 Task: Create a scrum project BrightTech. Add to scrum project BrightTech a team member softage.4@softage.net and assign as Project Lead. Add to scrum project BrightTech a team member softage.1@softage.net
Action: Mouse moved to (168, 49)
Screenshot: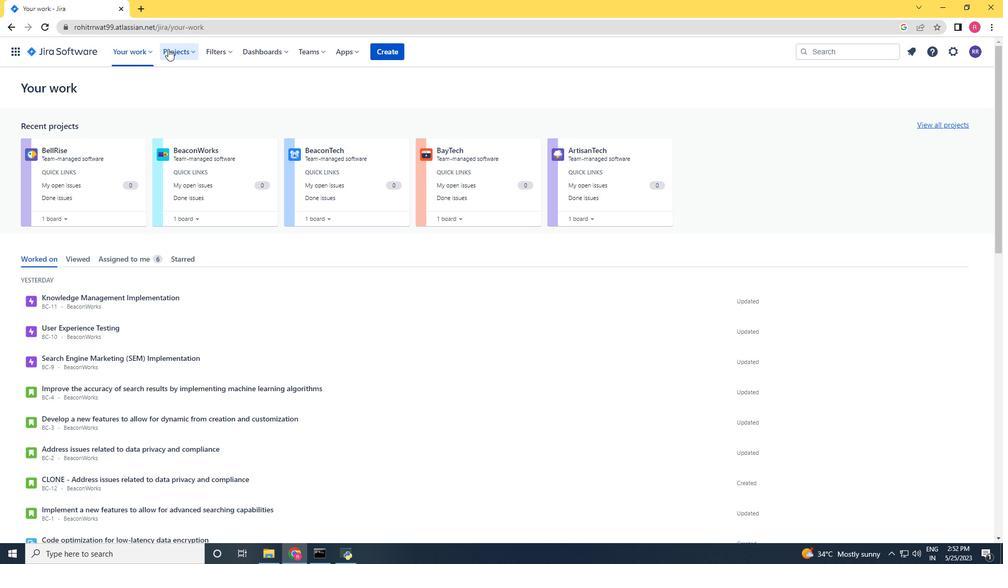 
Action: Mouse pressed left at (168, 49)
Screenshot: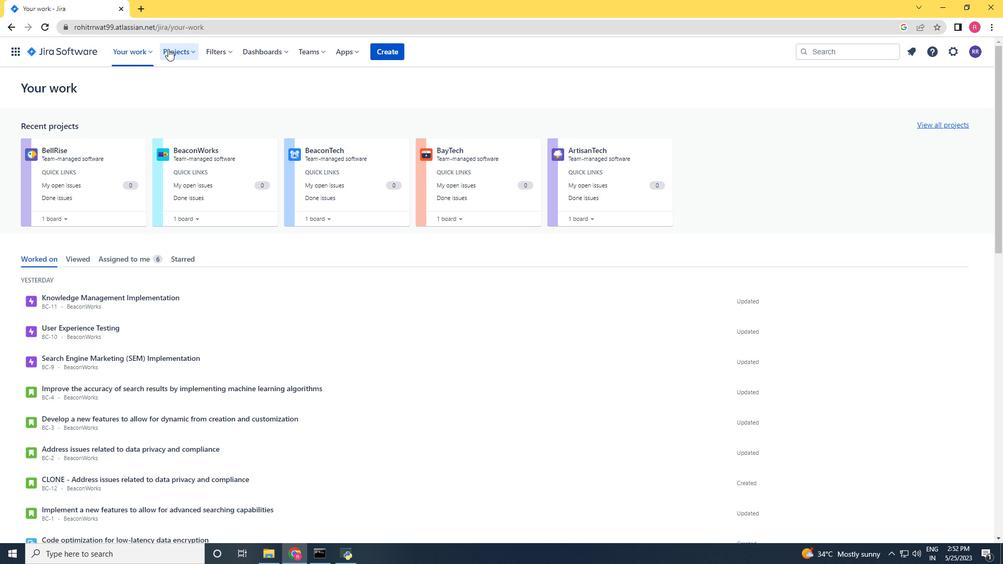 
Action: Mouse moved to (189, 90)
Screenshot: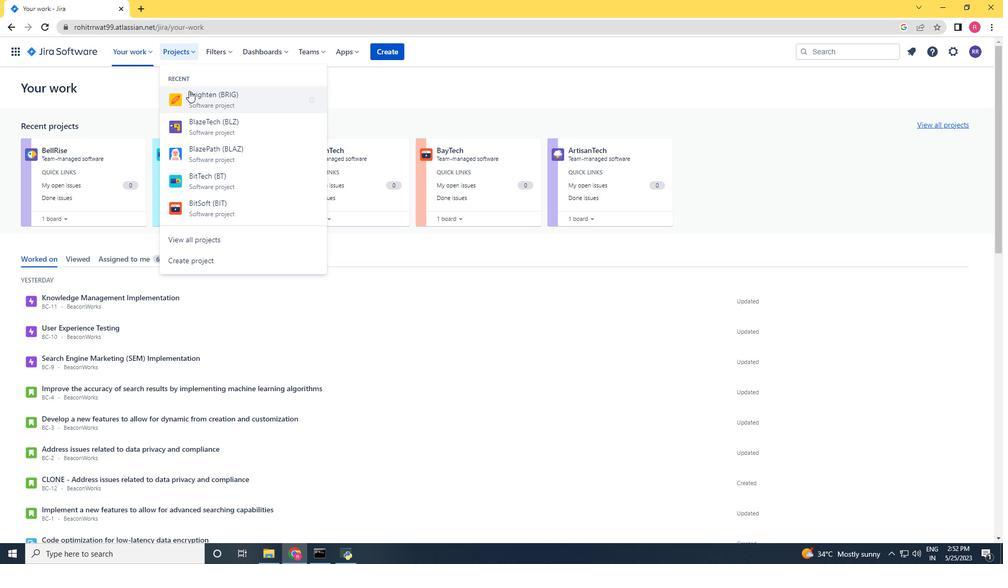 
Action: Mouse pressed left at (189, 90)
Screenshot: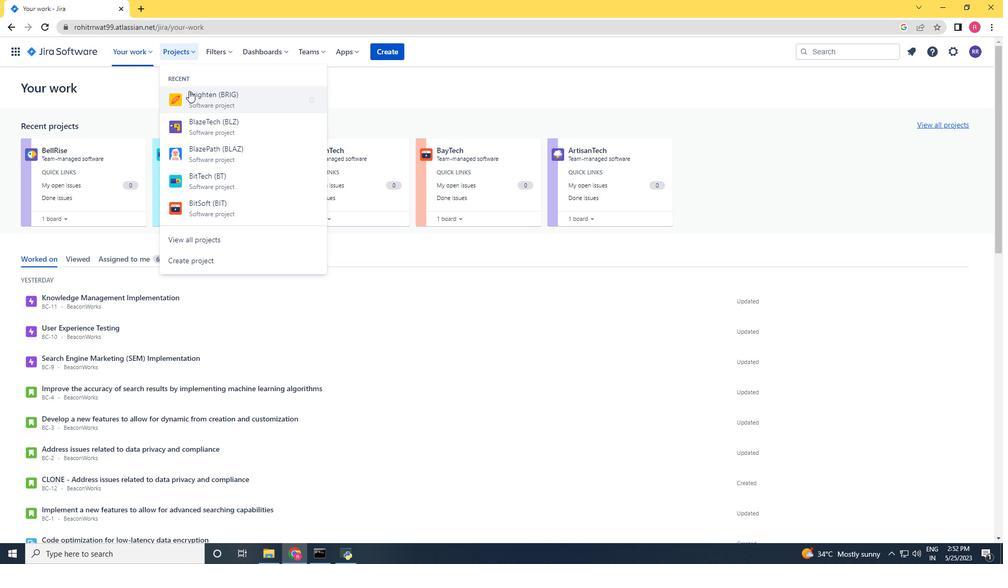 
Action: Mouse moved to (192, 57)
Screenshot: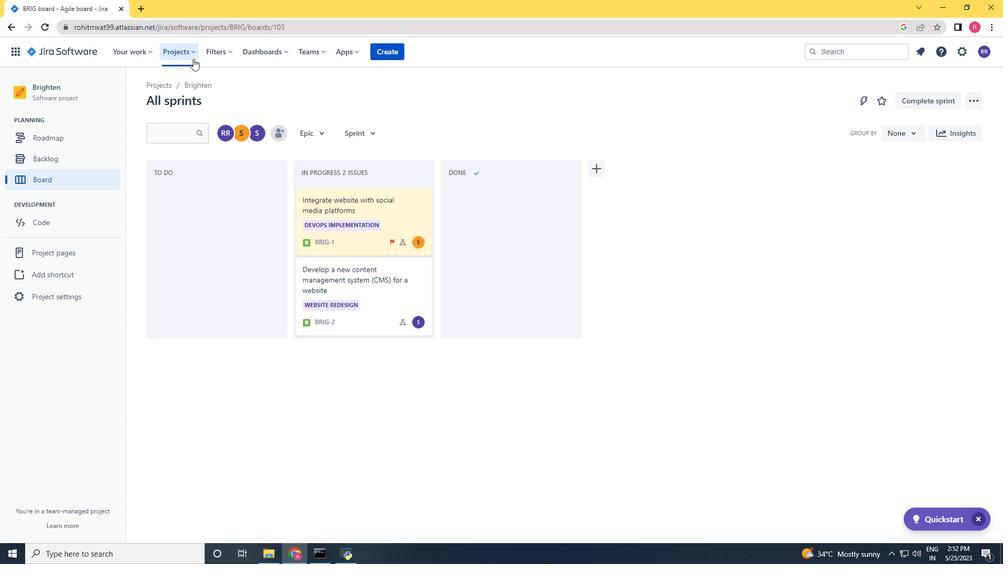 
Action: Mouse pressed left at (192, 57)
Screenshot: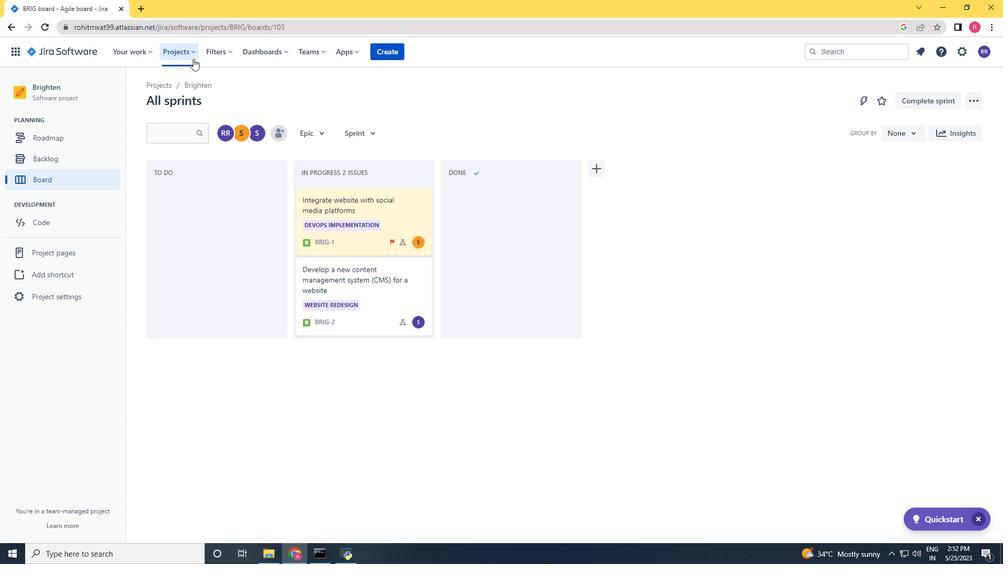 
Action: Mouse moved to (212, 260)
Screenshot: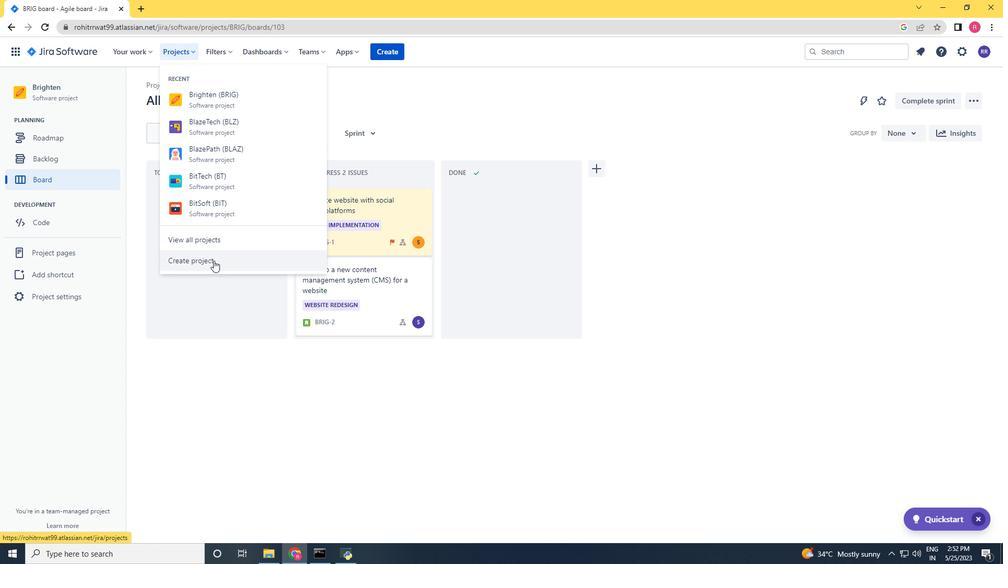 
Action: Mouse pressed left at (212, 260)
Screenshot: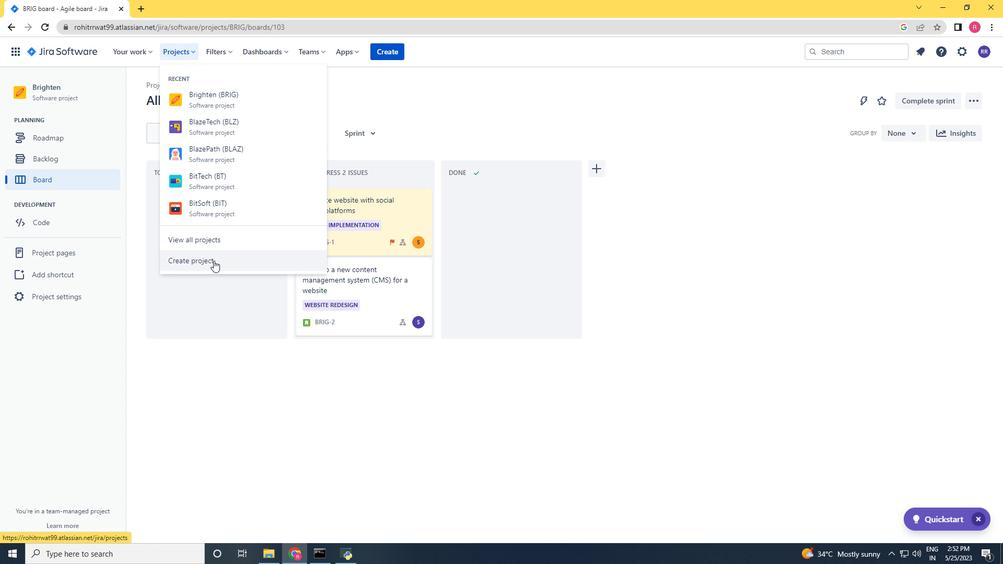 
Action: Mouse moved to (539, 284)
Screenshot: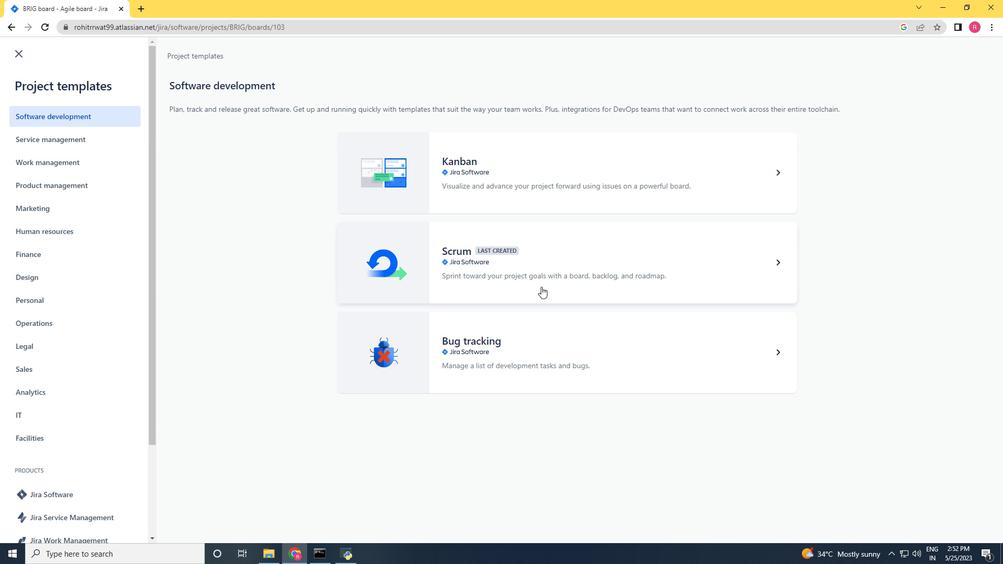 
Action: Mouse pressed left at (539, 284)
Screenshot: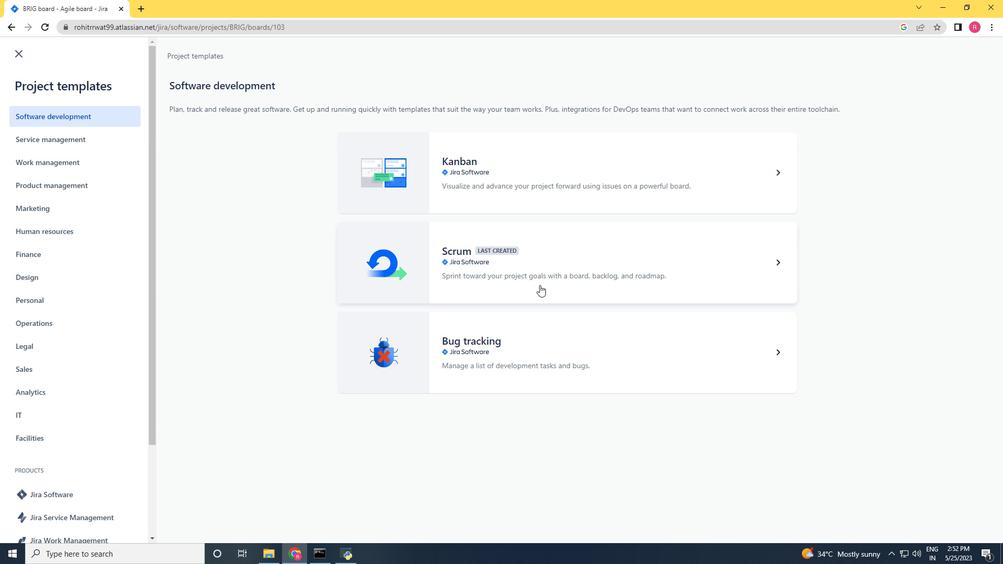 
Action: Mouse moved to (773, 525)
Screenshot: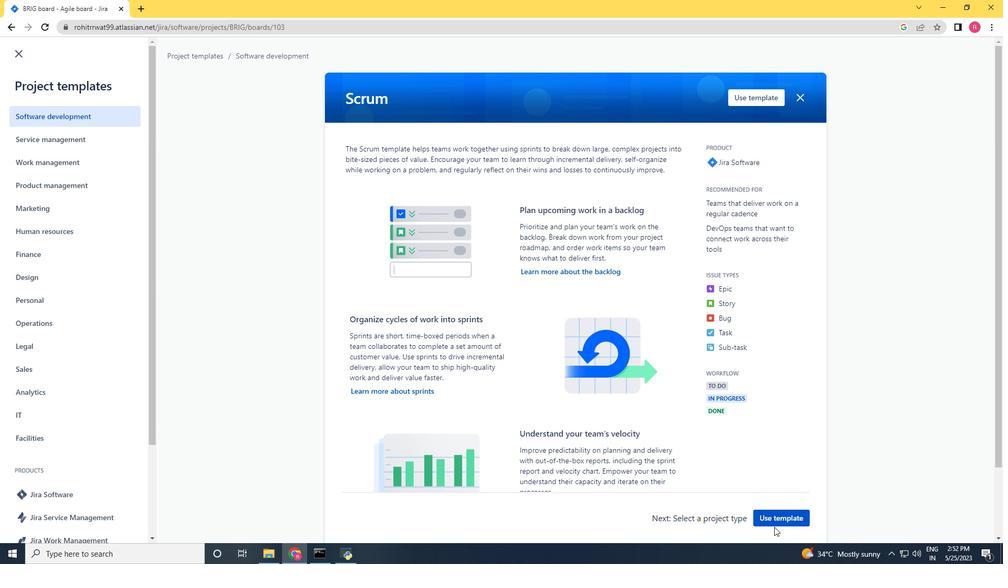 
Action: Mouse pressed left at (773, 525)
Screenshot: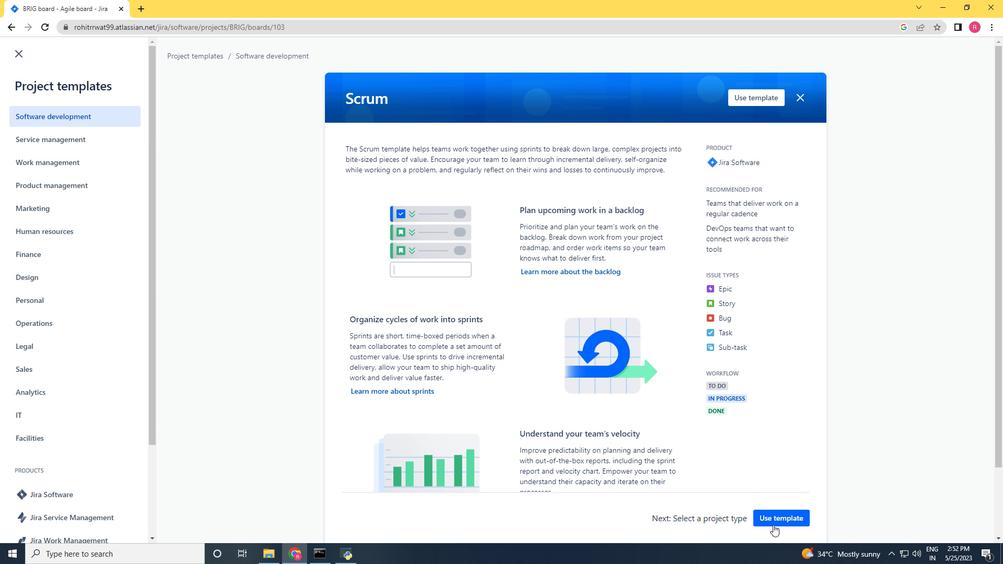 
Action: Mouse moved to (435, 506)
Screenshot: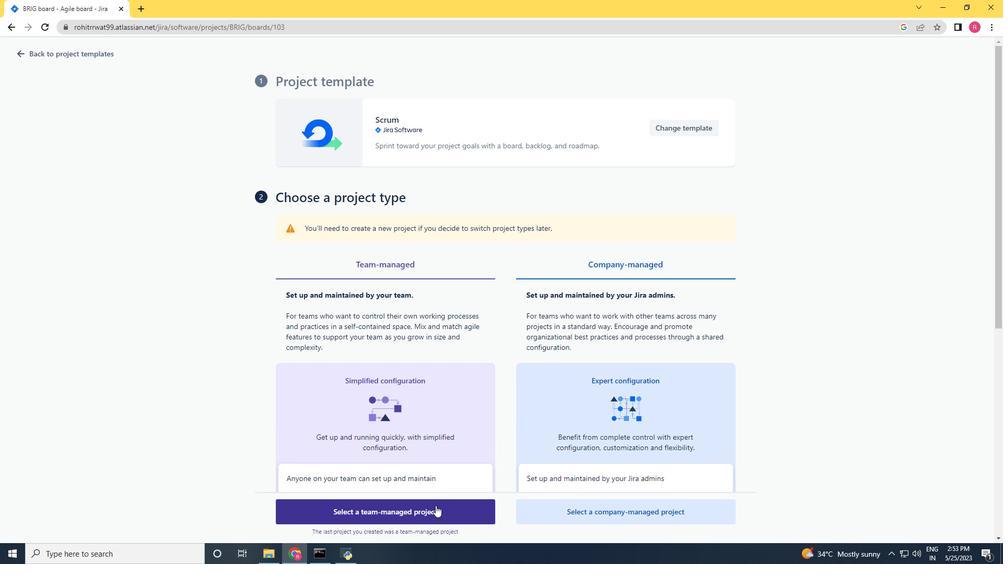 
Action: Mouse pressed left at (435, 506)
Screenshot: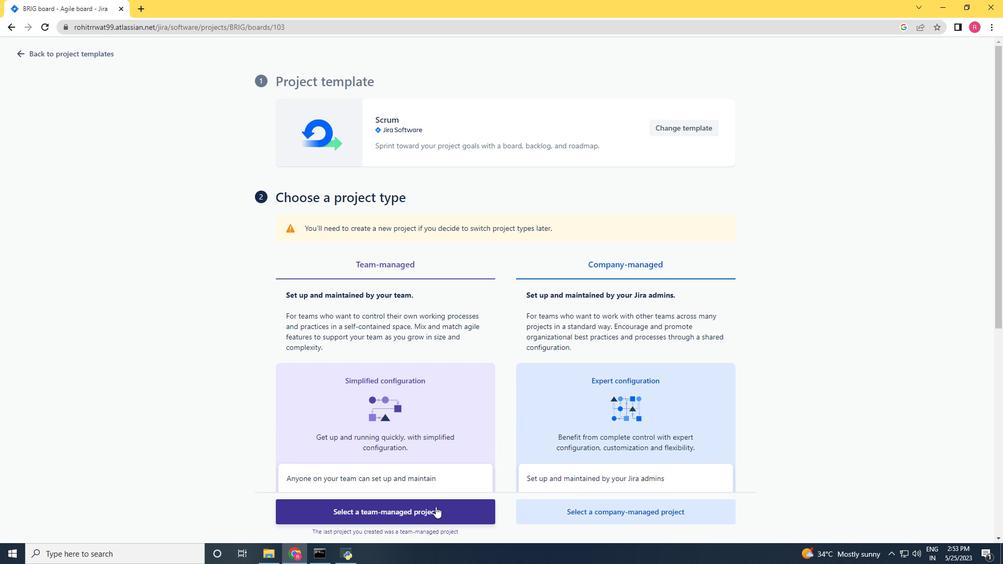 
Action: Mouse moved to (297, 254)
Screenshot: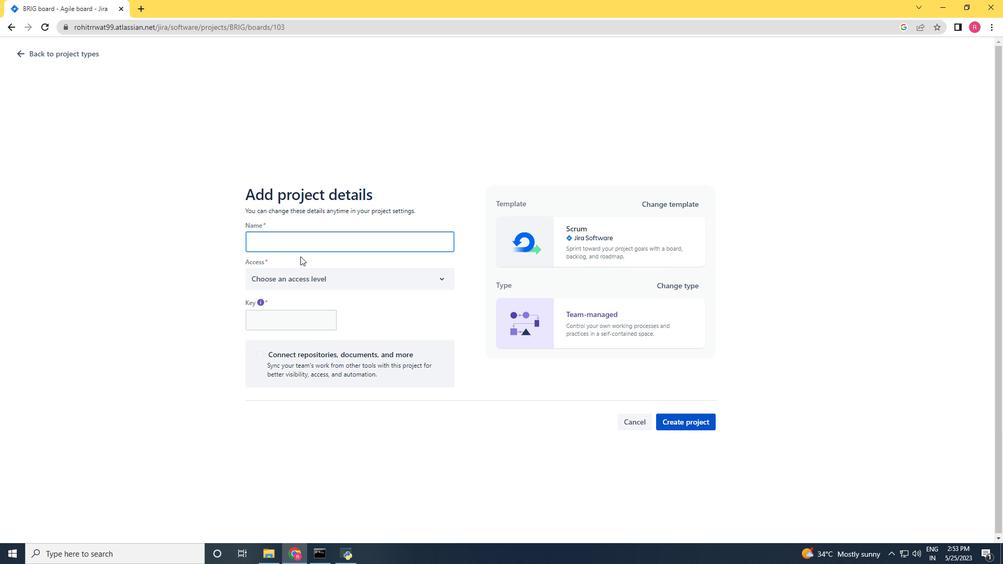 
Action: Key pressed <Key.shift>Bright<Key.space><Key.backspace><Key.shift><Key.shift><Key.shift><Key.shift><Key.shift><Key.shift><Key.shift><Key.shift><Key.shift><Key.shift><Key.shift><Key.shift><Key.shift><Key.shift><Key.shift><Key.shift><Key.shift><Key.shift><Key.shift><Key.shift><Key.shift><Key.shift><Key.shift><Key.shift><Key.shift><Key.shift><Key.shift><Key.shift><Key.shift><Key.shift><Key.shift><Key.shift><Key.shift><Key.shift><Key.shift>Tech
Screenshot: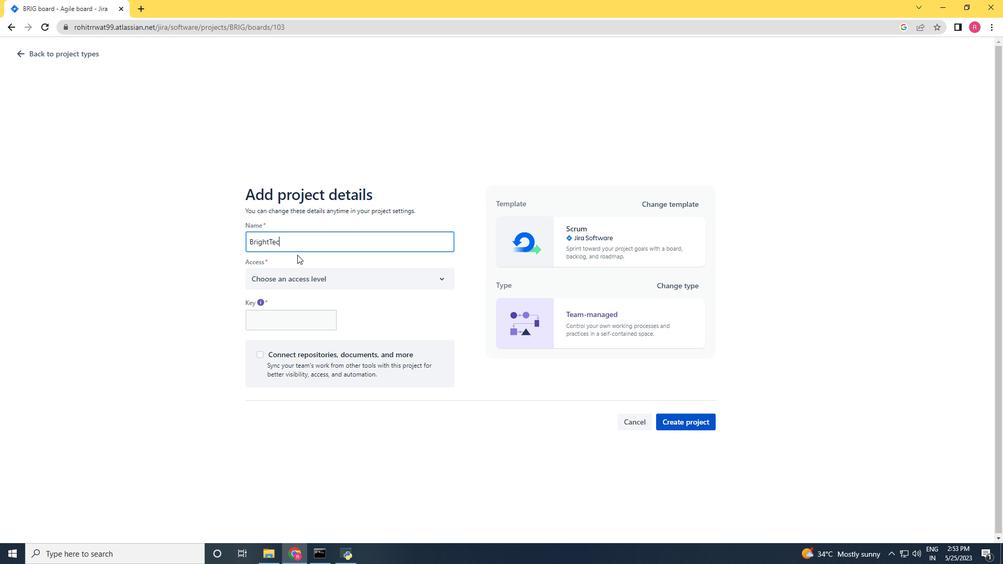
Action: Mouse moved to (283, 278)
Screenshot: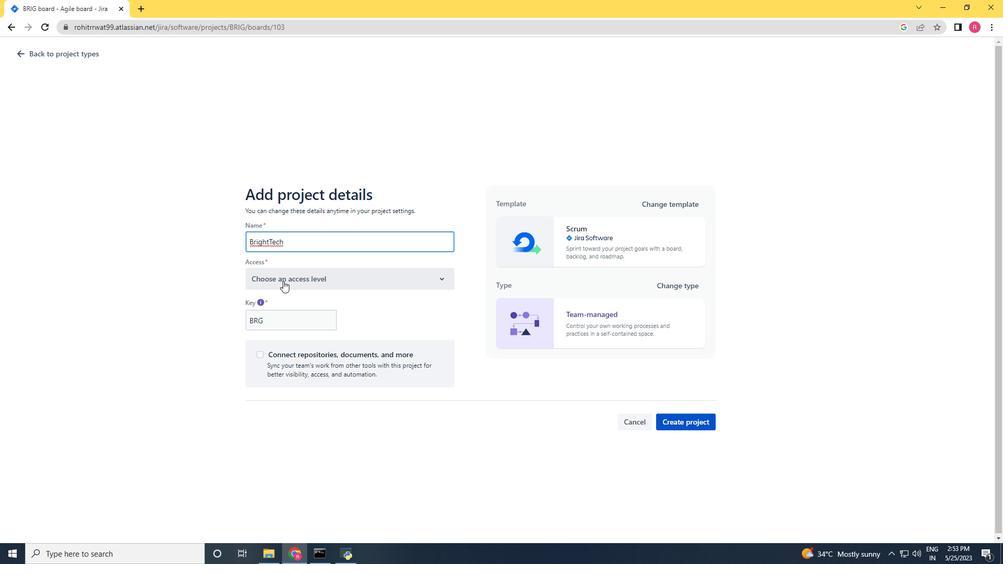 
Action: Mouse pressed left at (283, 278)
Screenshot: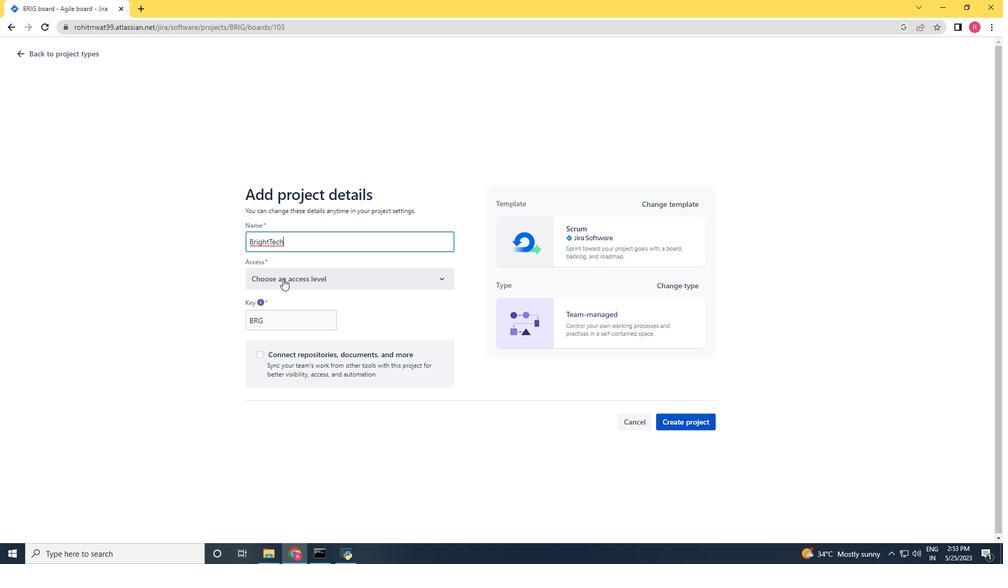 
Action: Mouse moved to (286, 317)
Screenshot: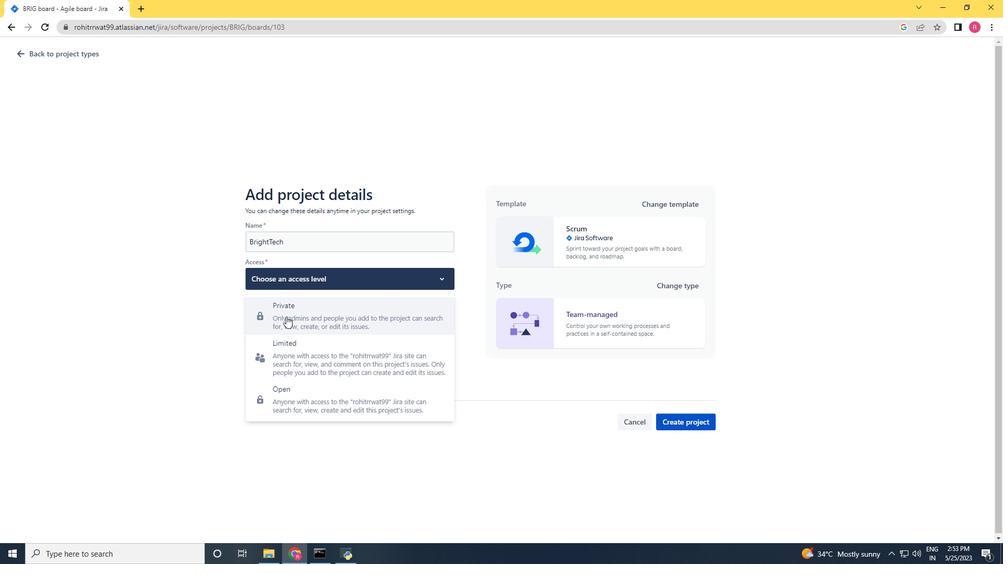
Action: Mouse pressed left at (286, 317)
Screenshot: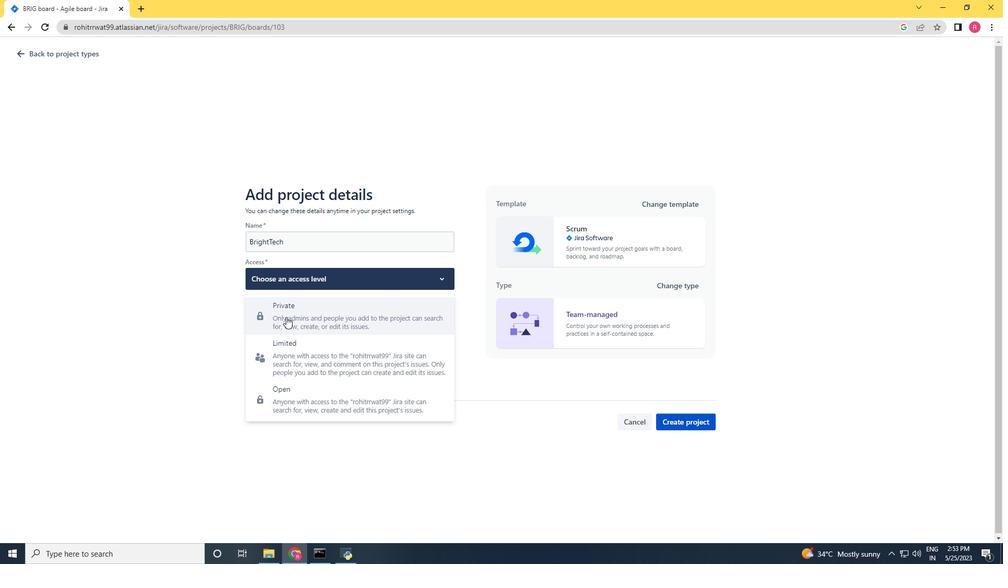 
Action: Mouse moved to (335, 249)
Screenshot: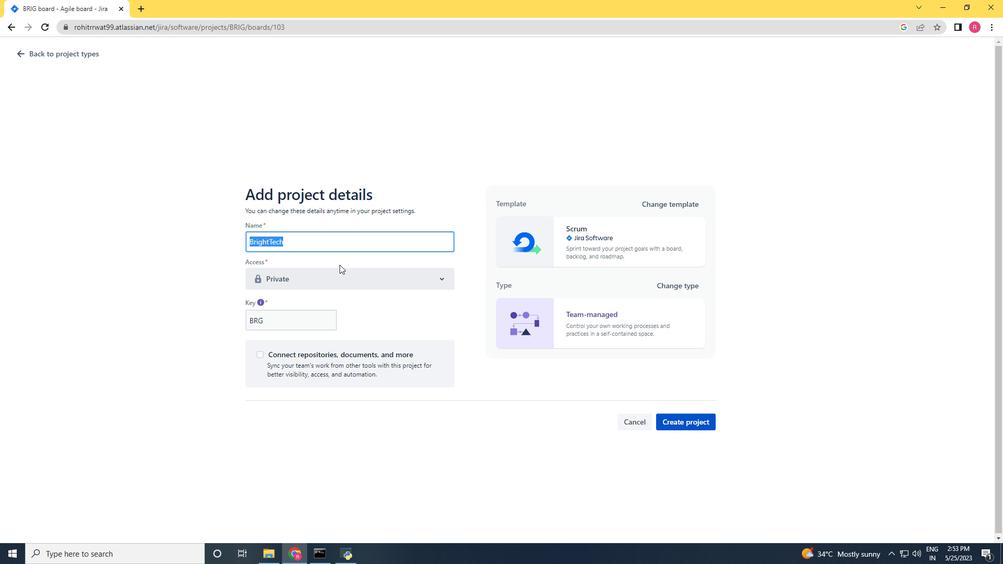 
Action: Mouse pressed left at (335, 249)
Screenshot: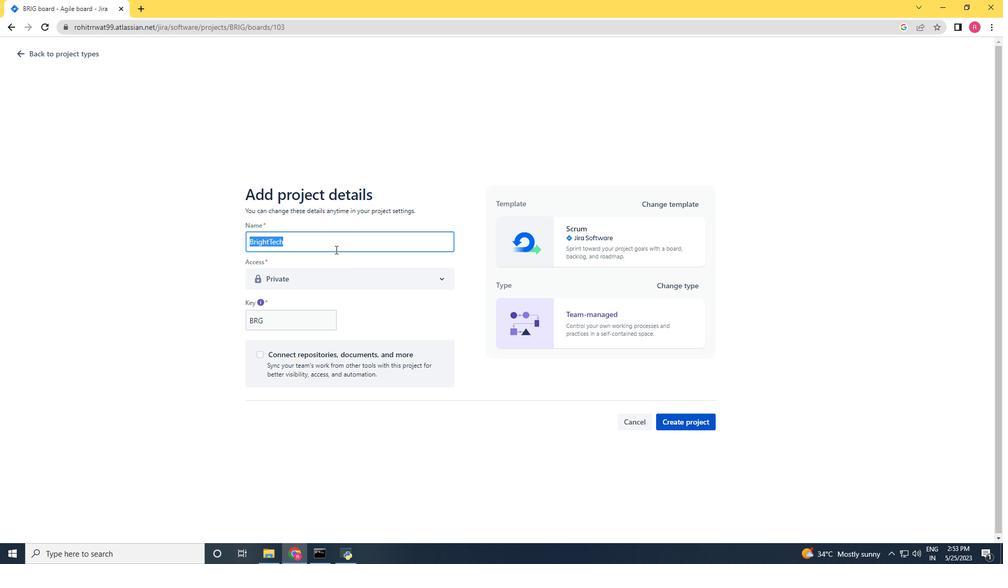 
Action: Mouse moved to (697, 429)
Screenshot: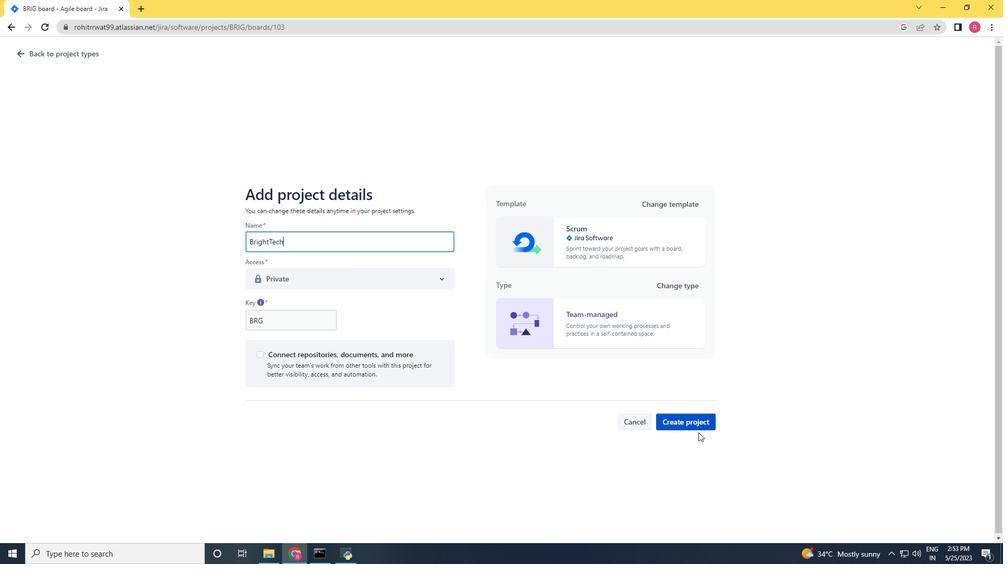 
Action: Mouse pressed left at (697, 429)
Screenshot: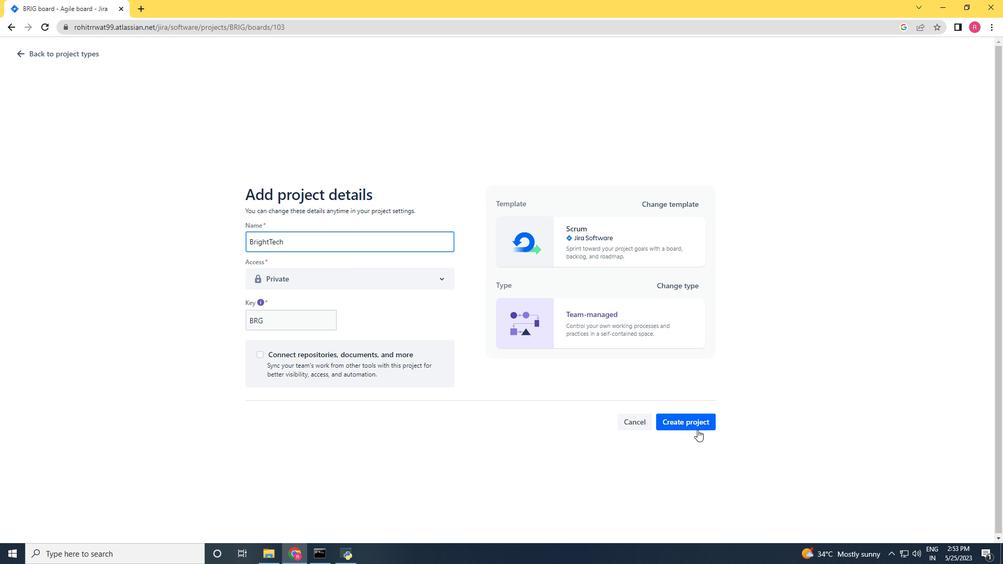 
Action: Mouse moved to (252, 141)
Screenshot: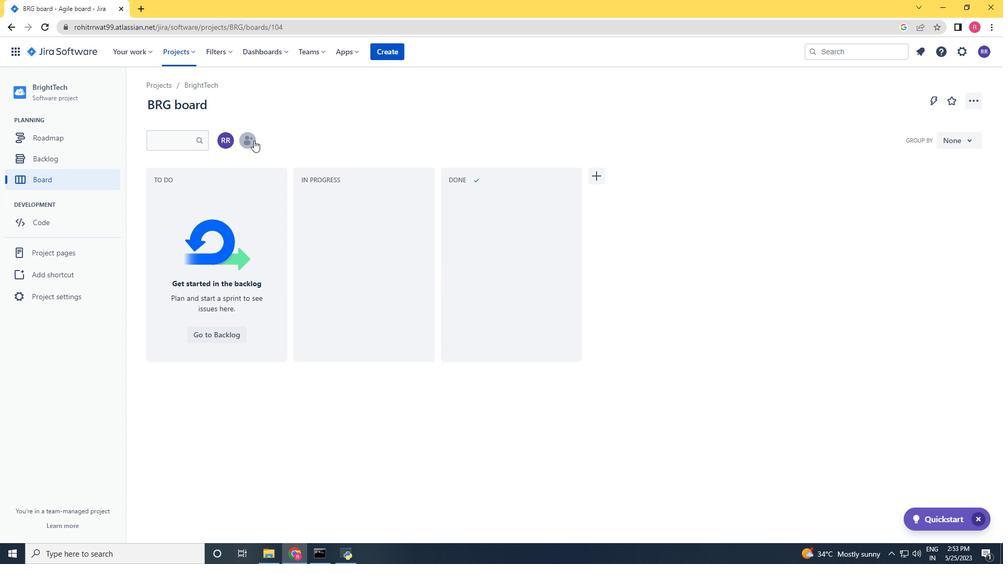 
Action: Mouse pressed left at (252, 141)
Screenshot: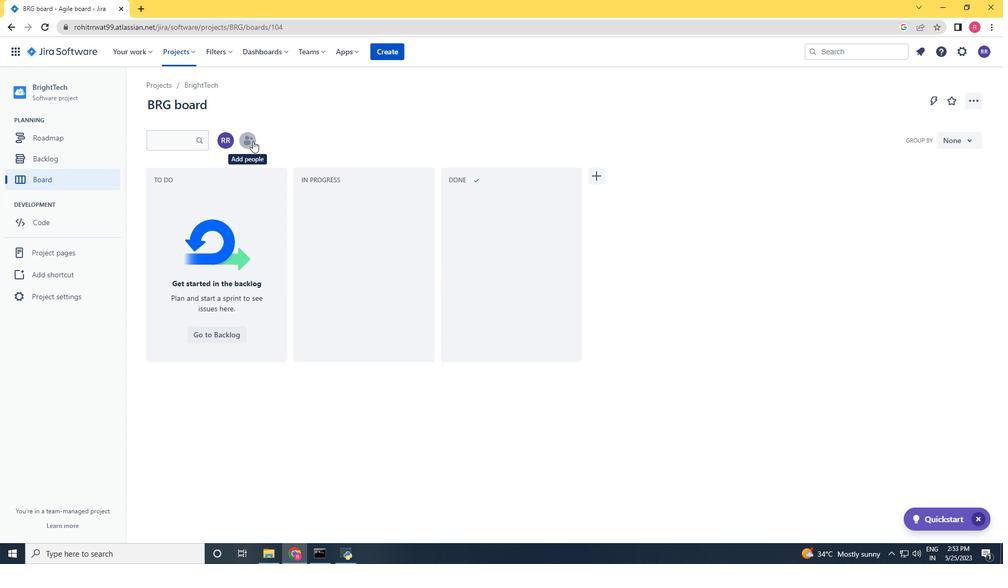 
Action: Key pressed <Key.shift>Softage.4<Key.shift>@softage.net
Screenshot: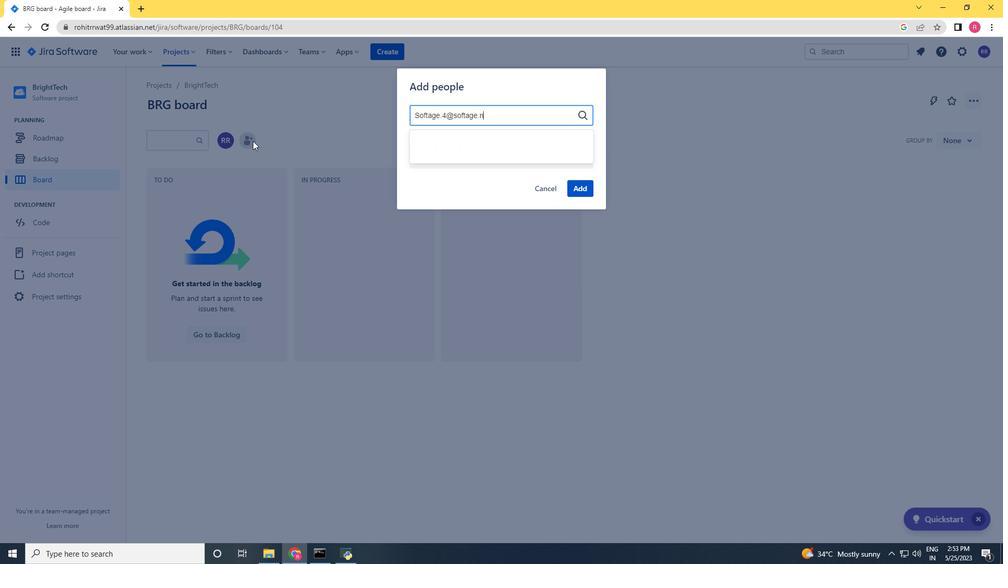 
Action: Mouse moved to (447, 146)
Screenshot: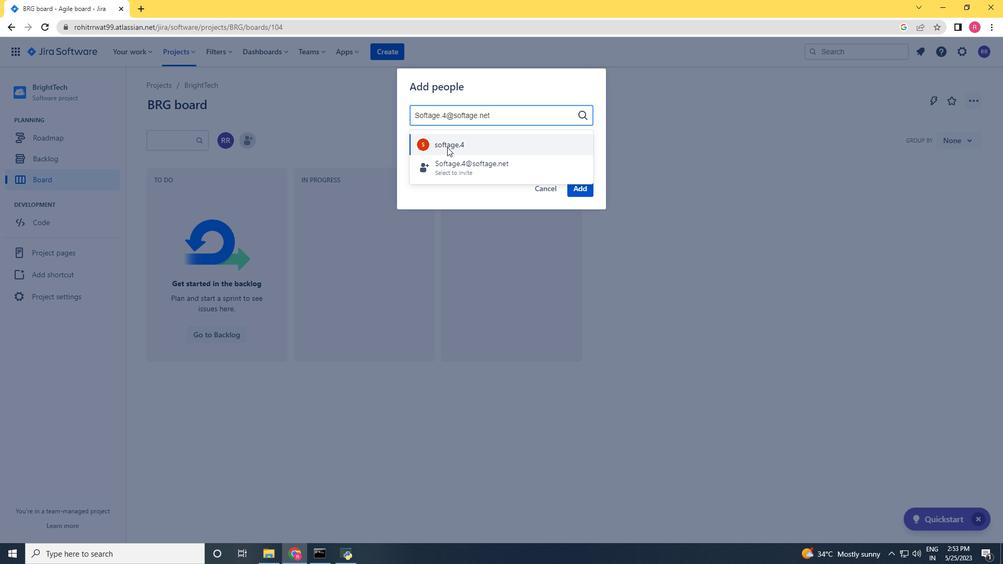 
Action: Mouse pressed left at (447, 146)
Screenshot: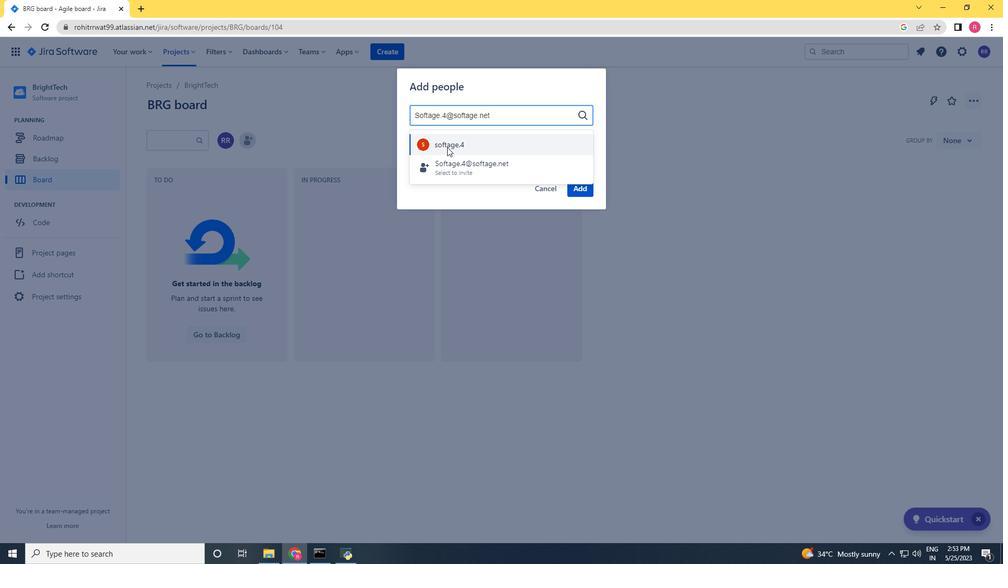 
Action: Mouse moved to (585, 189)
Screenshot: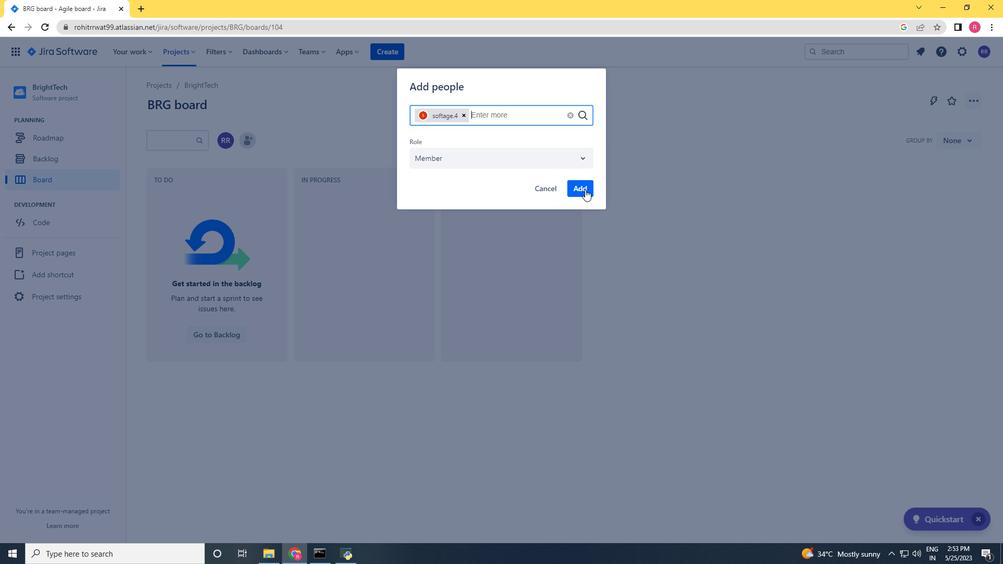 
Action: Mouse pressed left at (585, 189)
Screenshot: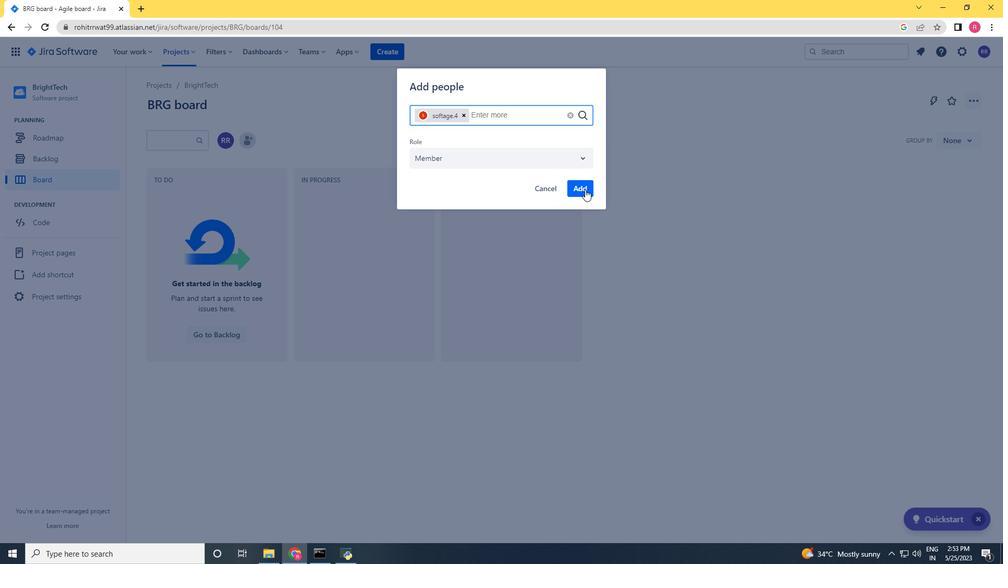 
Action: Mouse moved to (71, 296)
Screenshot: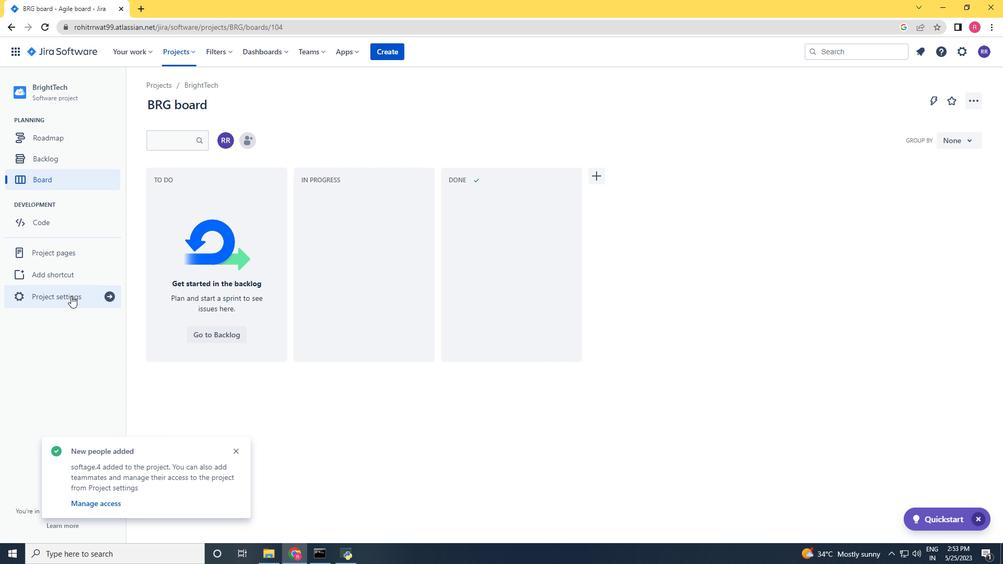 
Action: Mouse pressed left at (71, 296)
Screenshot: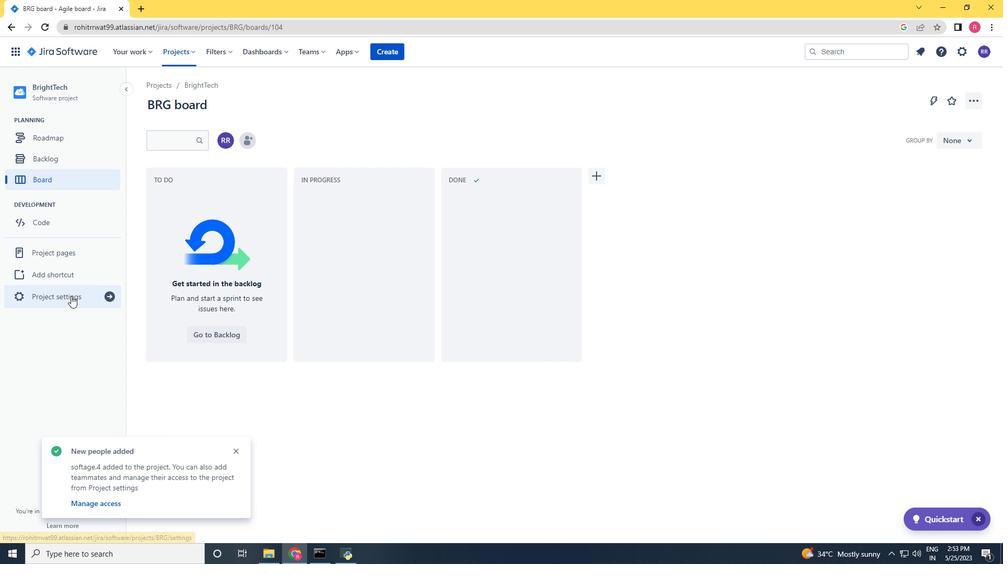 
Action: Mouse moved to (527, 372)
Screenshot: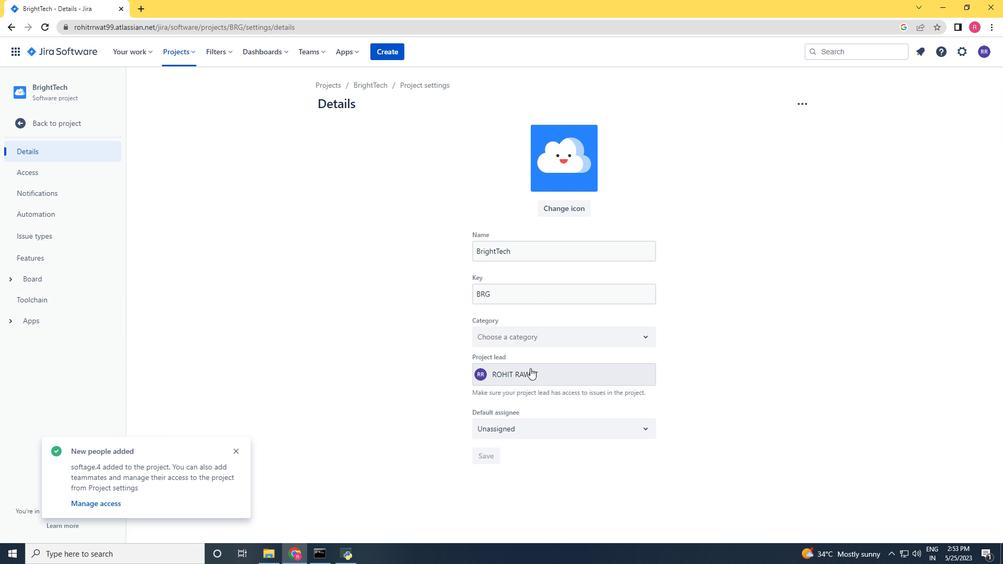 
Action: Mouse pressed left at (527, 372)
Screenshot: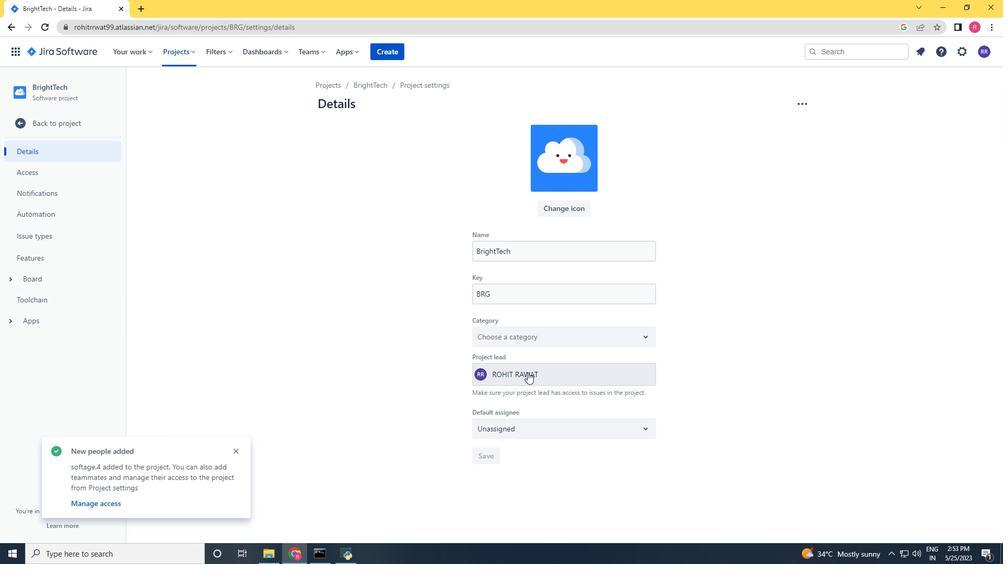 
Action: Key pressed softage.1<Key.shift>@softage.net
Screenshot: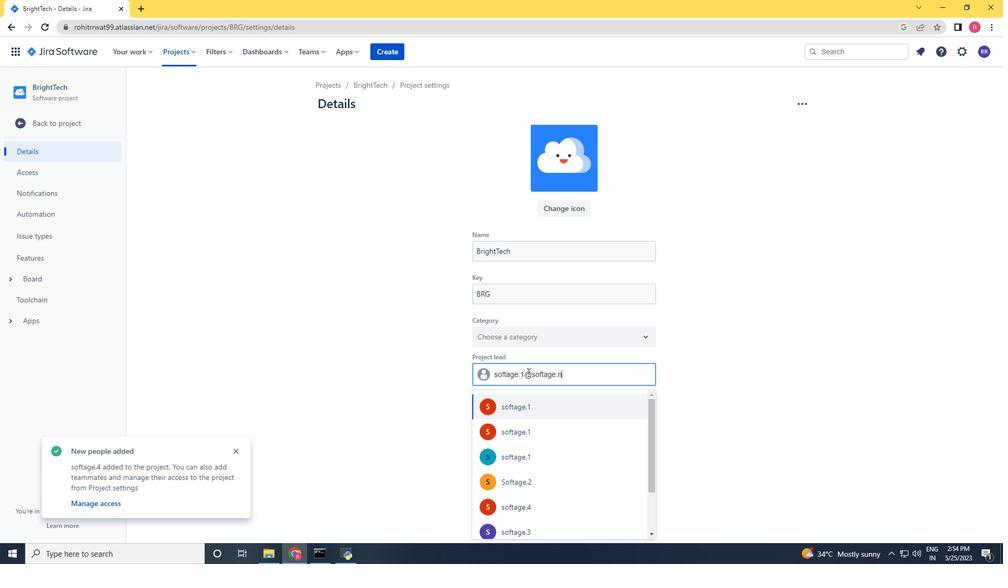
Action: Mouse moved to (519, 404)
Screenshot: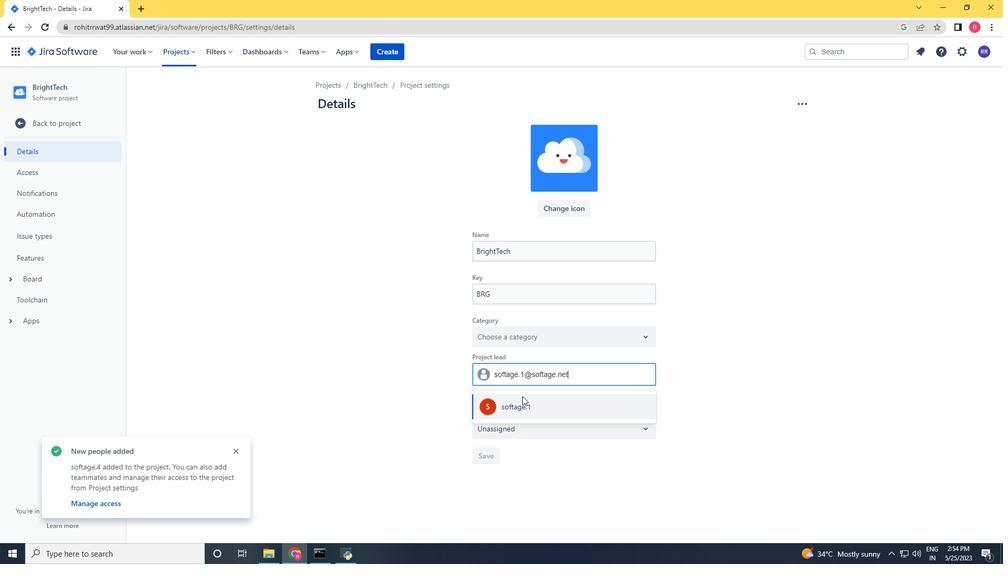 
Action: Mouse pressed left at (519, 404)
Screenshot: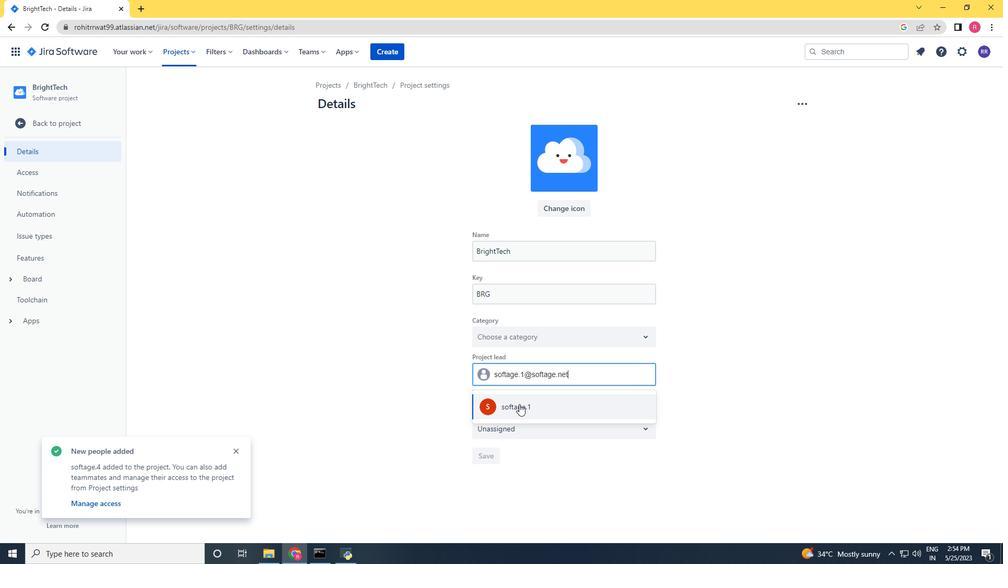
Action: Mouse moved to (511, 425)
Screenshot: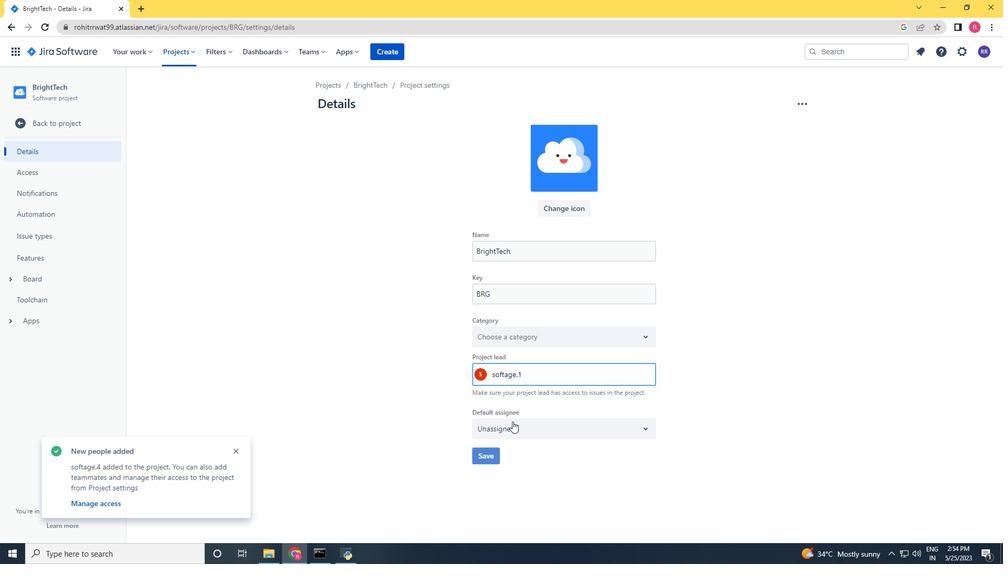 
Action: Mouse pressed left at (511, 425)
Screenshot: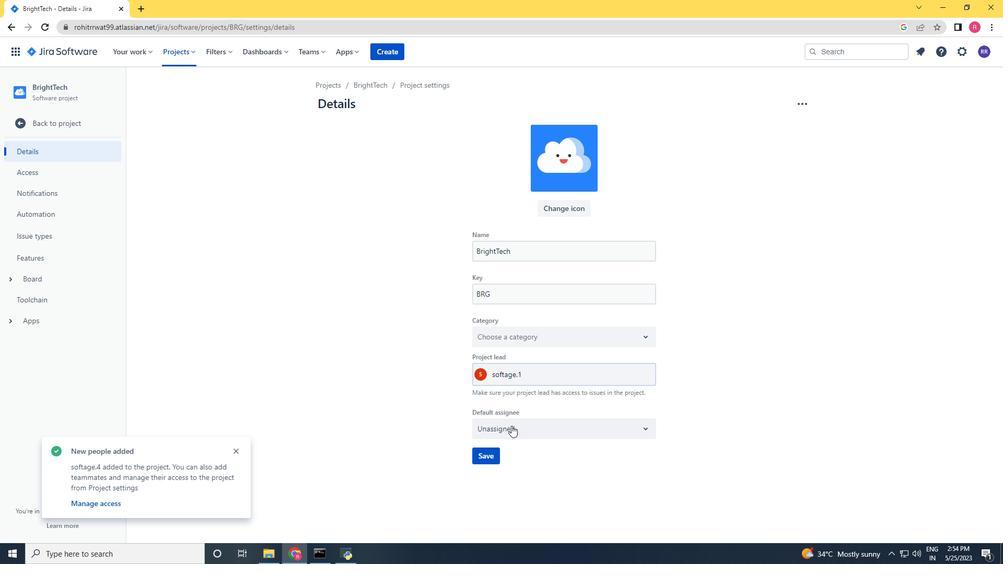 
Action: Mouse moved to (501, 451)
Screenshot: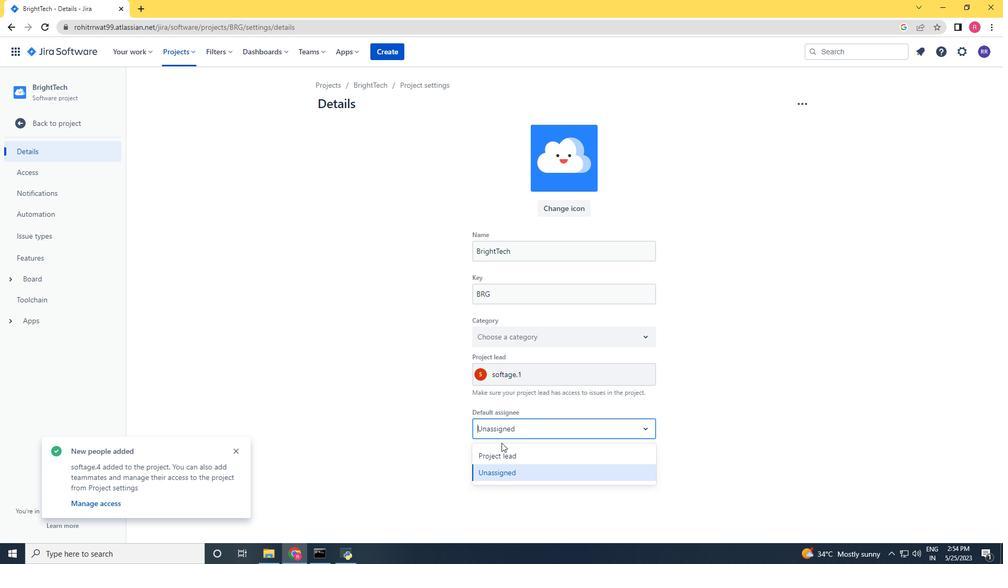 
Action: Mouse pressed left at (501, 451)
Screenshot: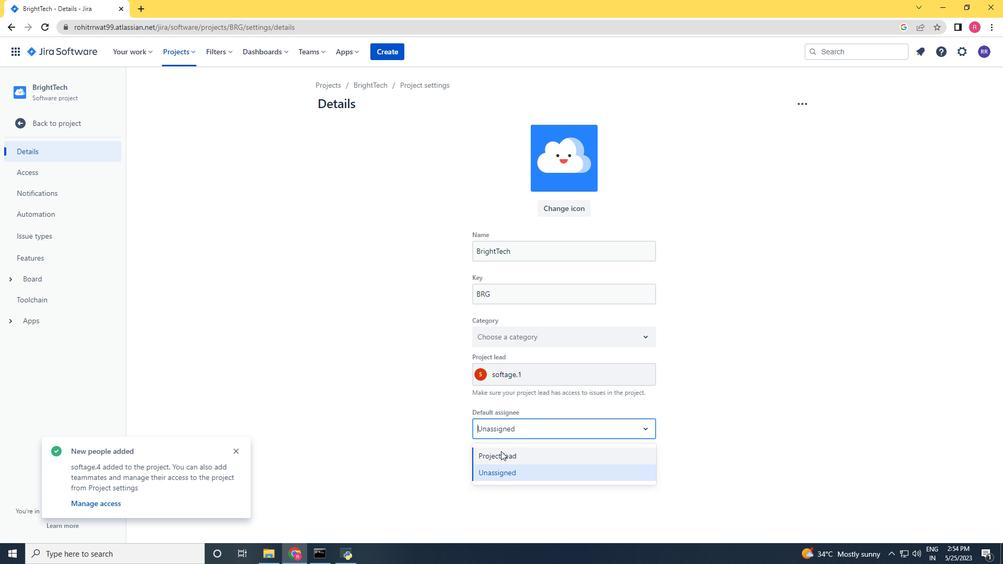 
Action: Mouse moved to (489, 458)
Screenshot: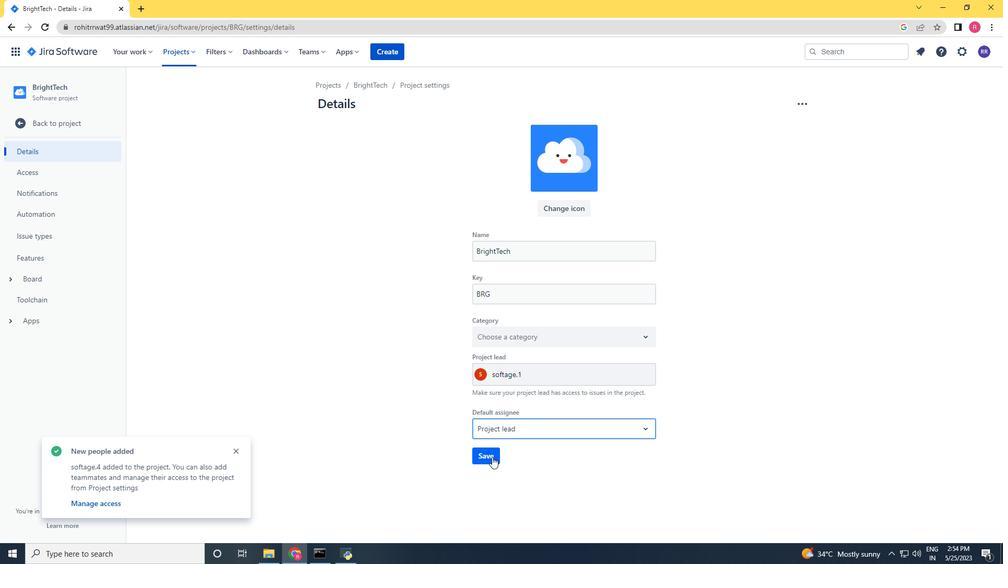 
Action: Mouse pressed left at (489, 458)
Screenshot: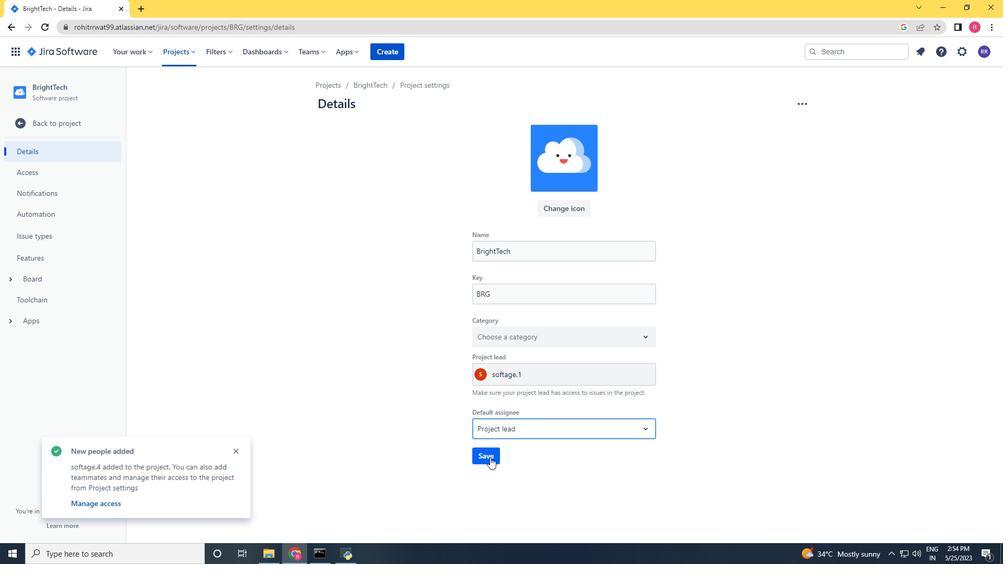 
Action: Mouse moved to (592, 378)
Screenshot: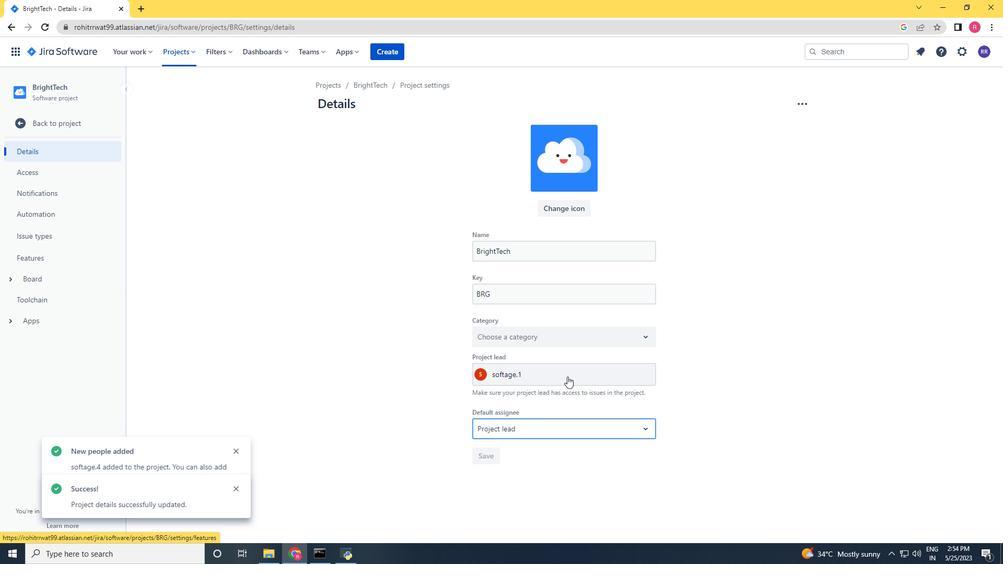 
Action: Mouse pressed left at (592, 378)
Screenshot: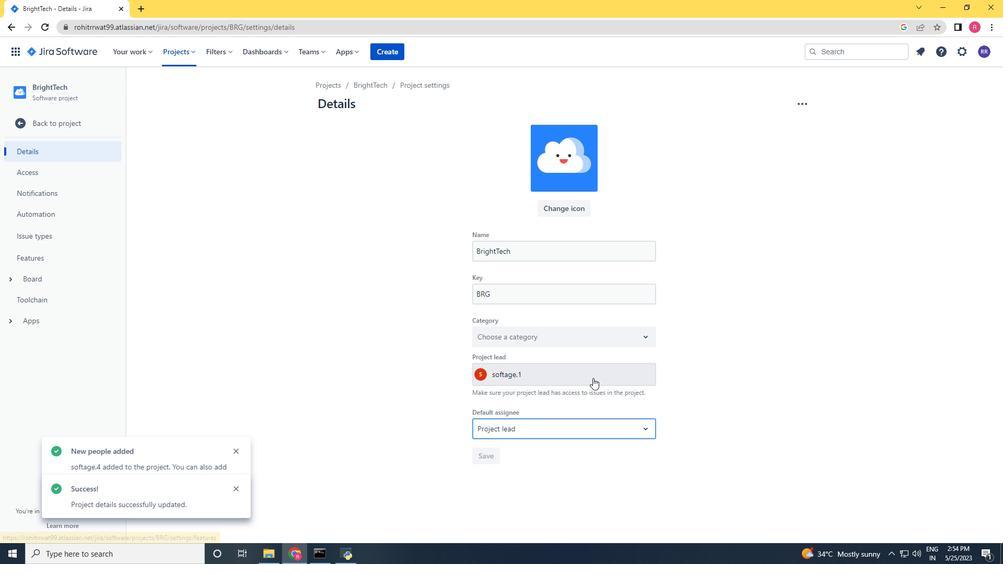 
Action: Key pressed softage.4<Key.shift>@softage.net
Screenshot: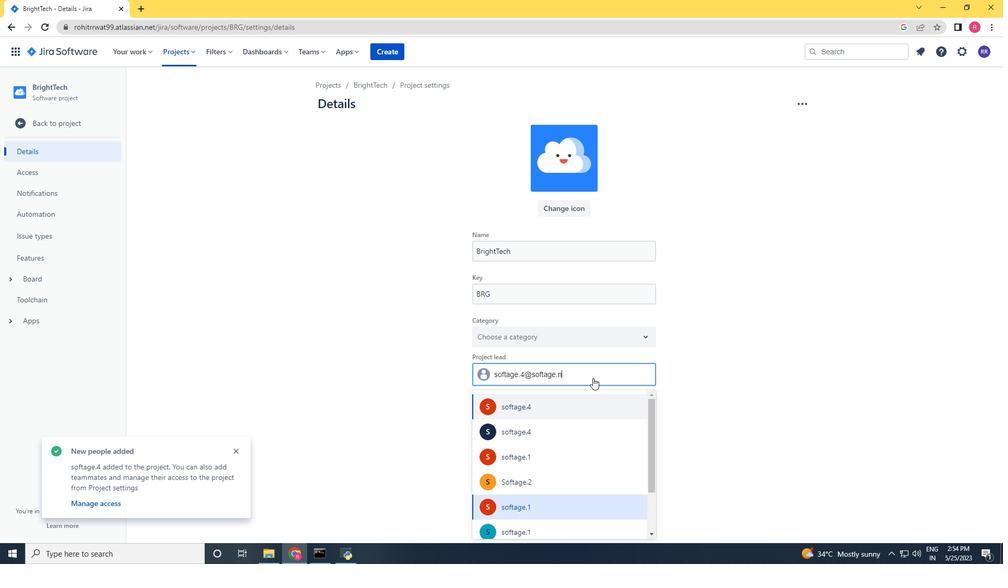 
Action: Mouse moved to (537, 397)
Screenshot: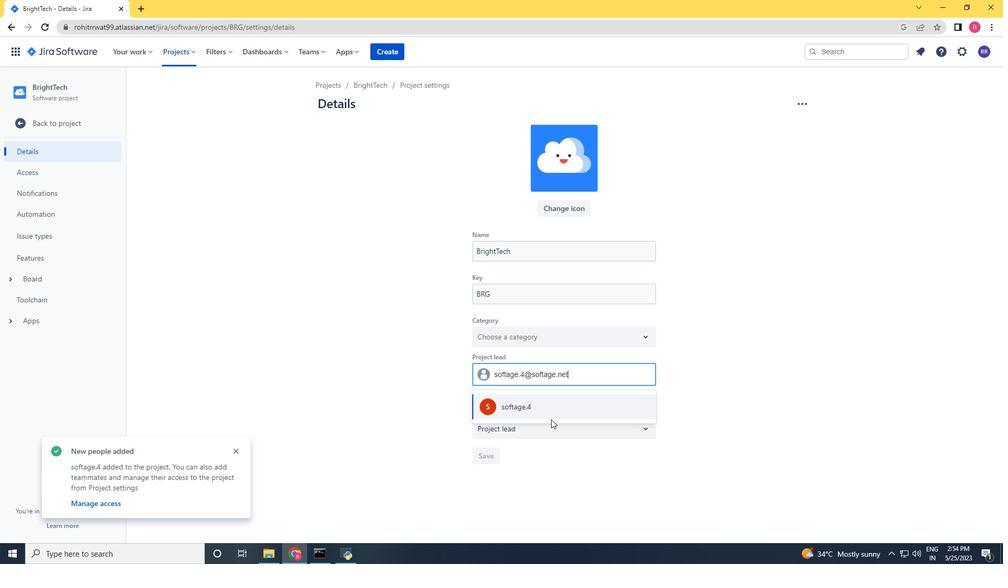 
Action: Mouse pressed left at (537, 397)
Screenshot: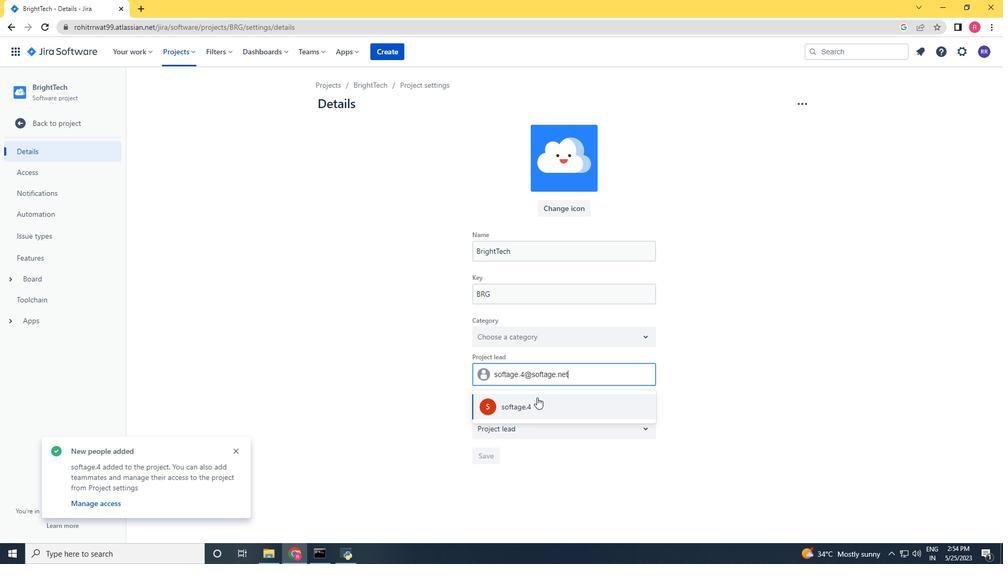 
Action: Mouse moved to (484, 450)
Screenshot: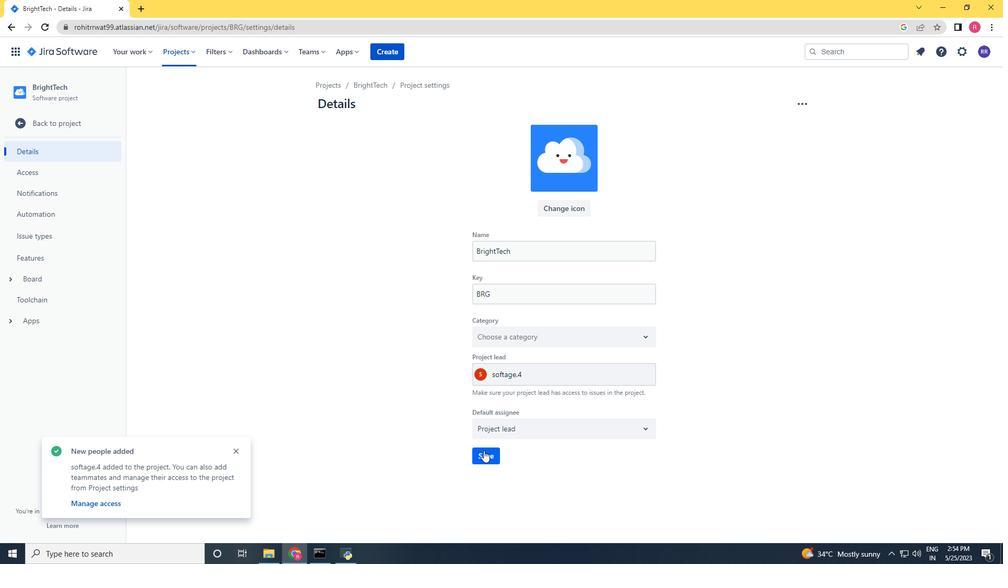 
Action: Mouse pressed left at (484, 450)
Screenshot: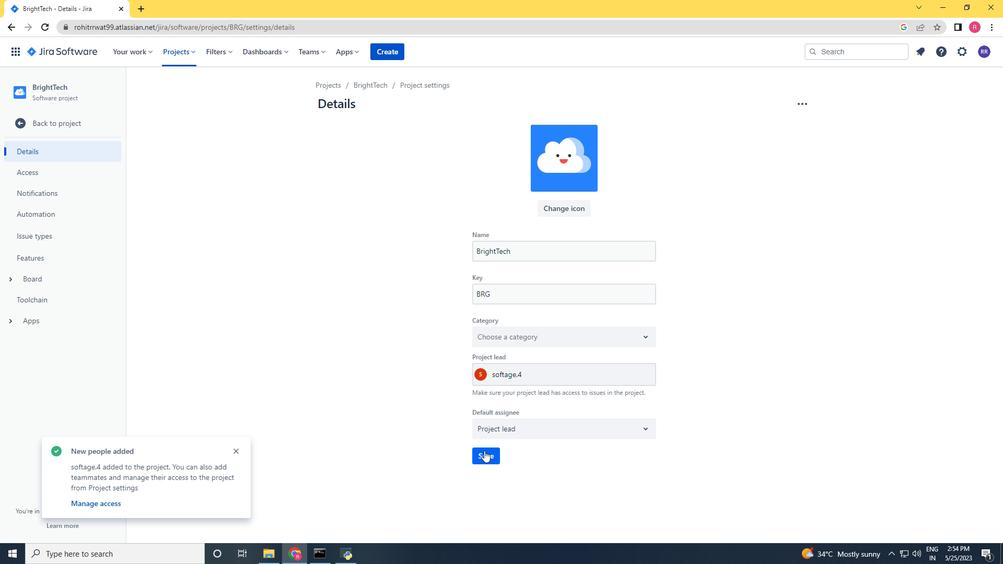 
Action: Mouse moved to (63, 117)
Screenshot: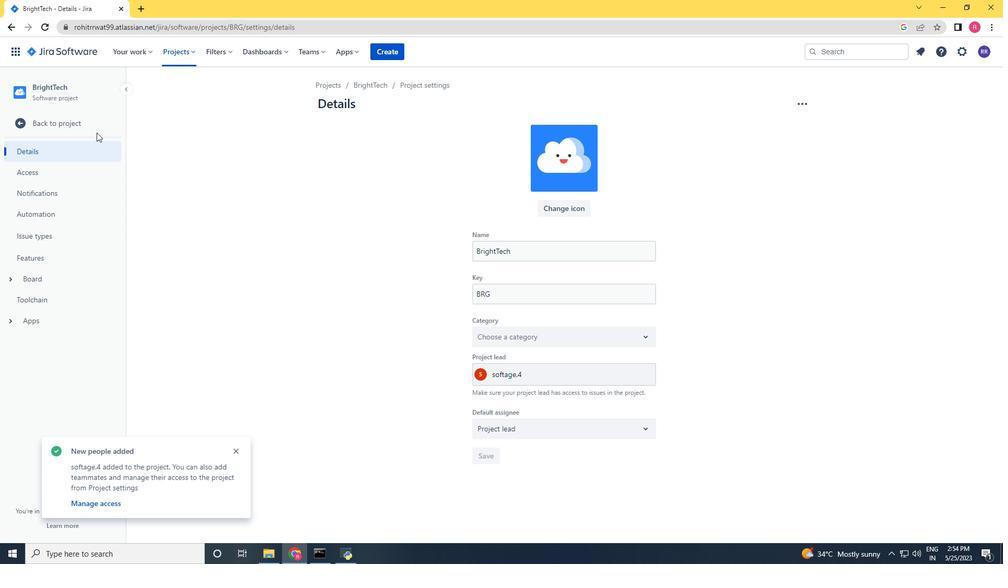 
Action: Mouse pressed left at (63, 117)
Screenshot: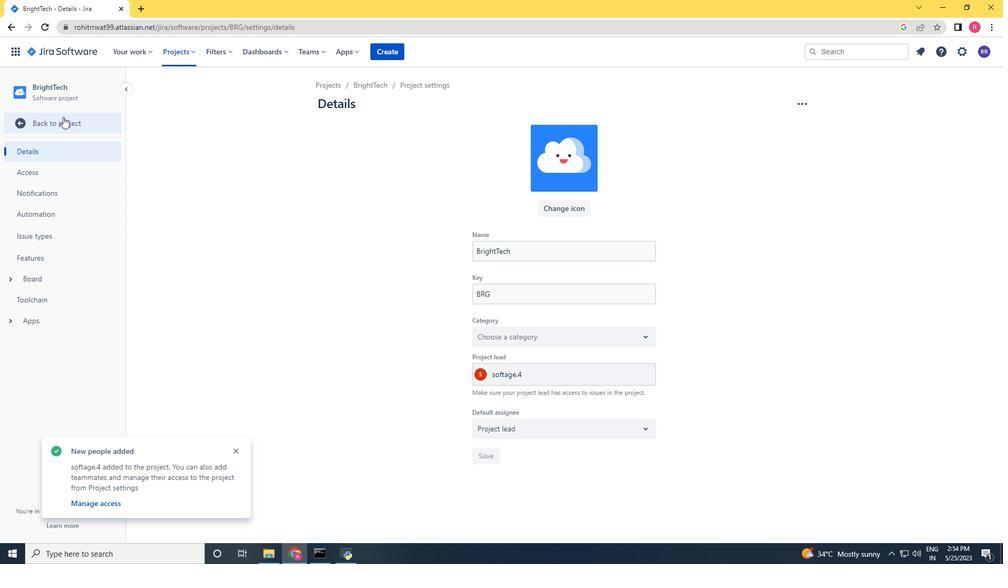
Action: Mouse moved to (245, 140)
Screenshot: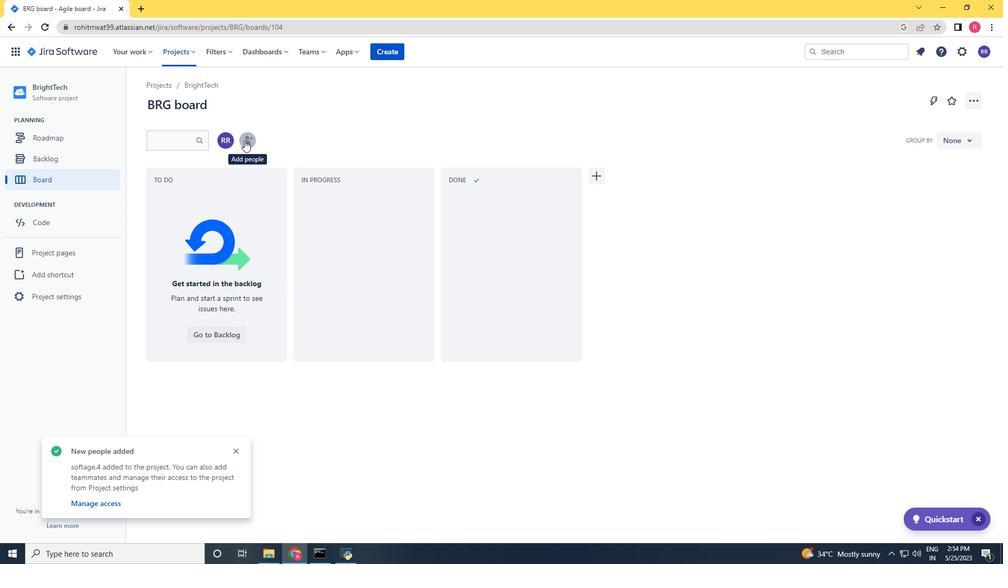 
Action: Mouse pressed left at (245, 140)
Screenshot: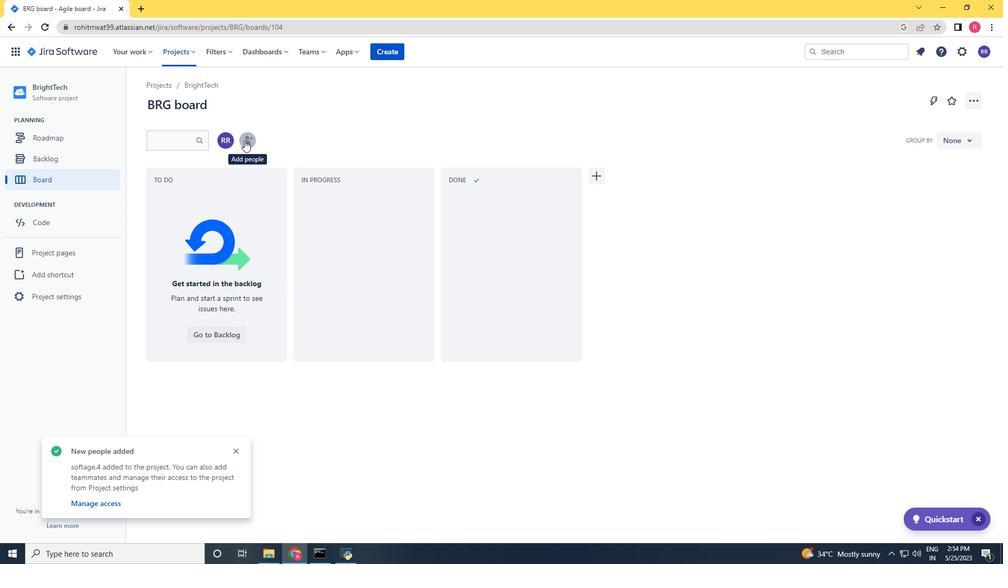 
Action: Mouse moved to (245, 140)
Screenshot: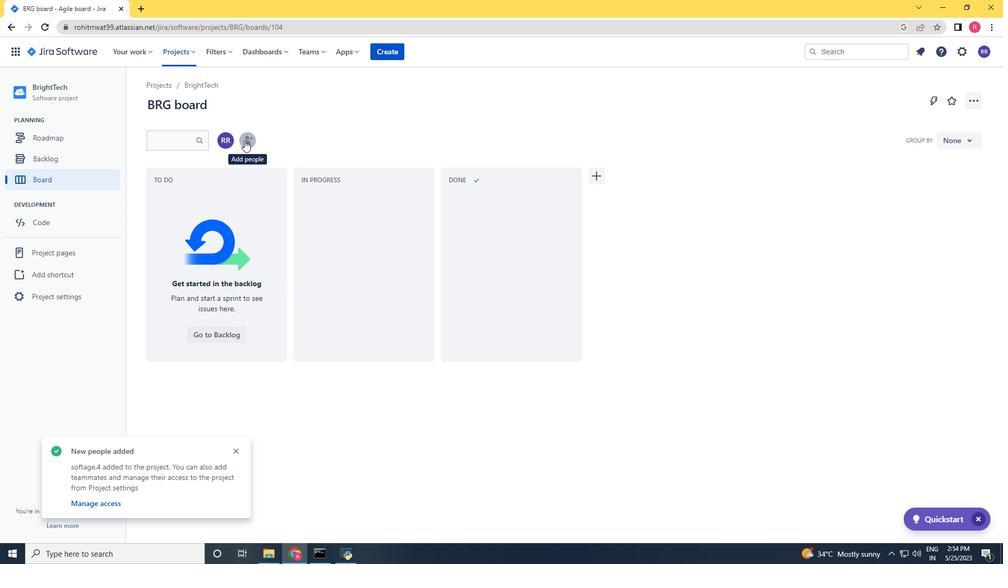 
Action: Key pressed softage.1<Key.shift>@softage.net
Screenshot: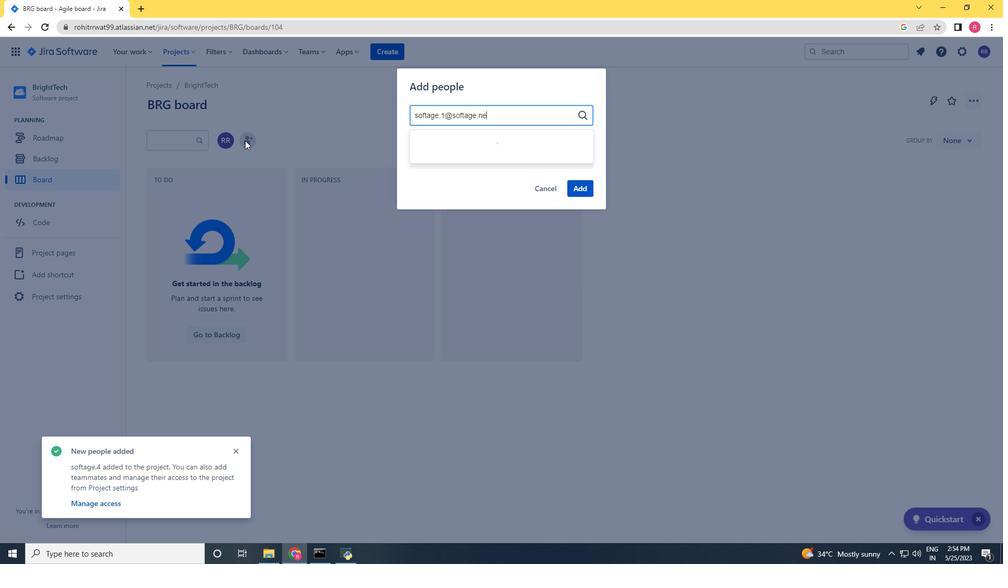 
Action: Mouse scrolled (245, 141) with delta (0, 0)
Screenshot: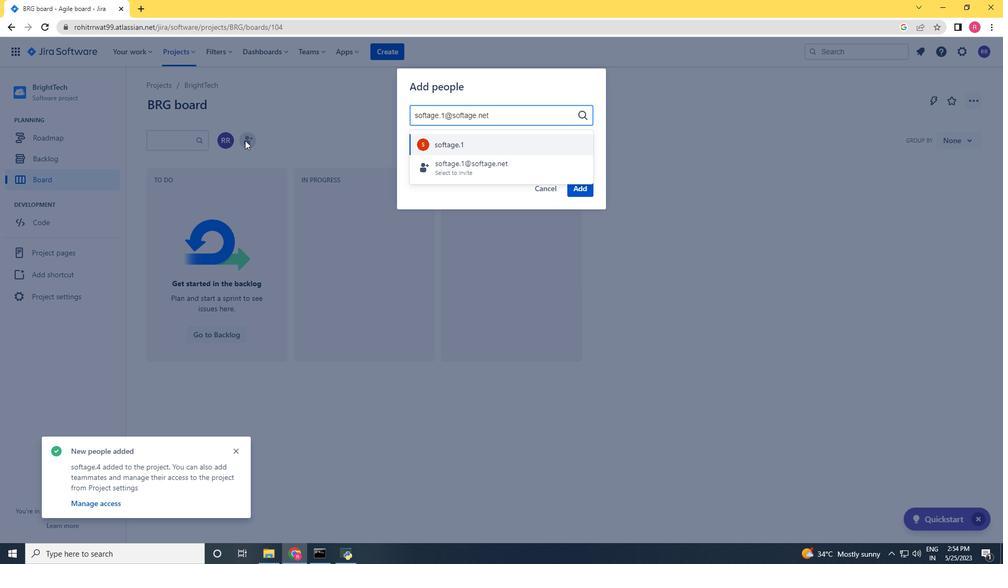 
Action: Mouse moved to (449, 146)
Screenshot: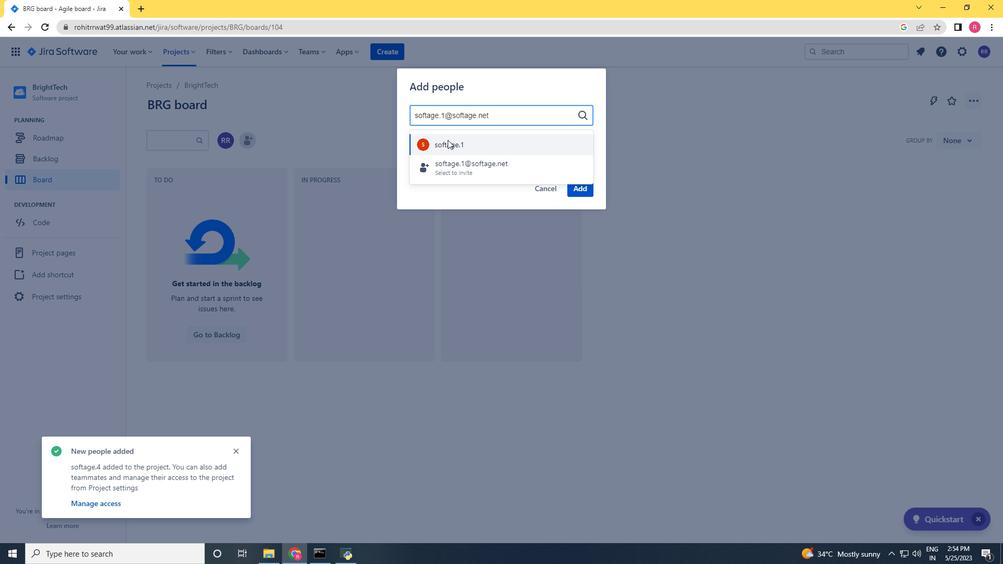 
Action: Mouse pressed left at (449, 146)
Screenshot: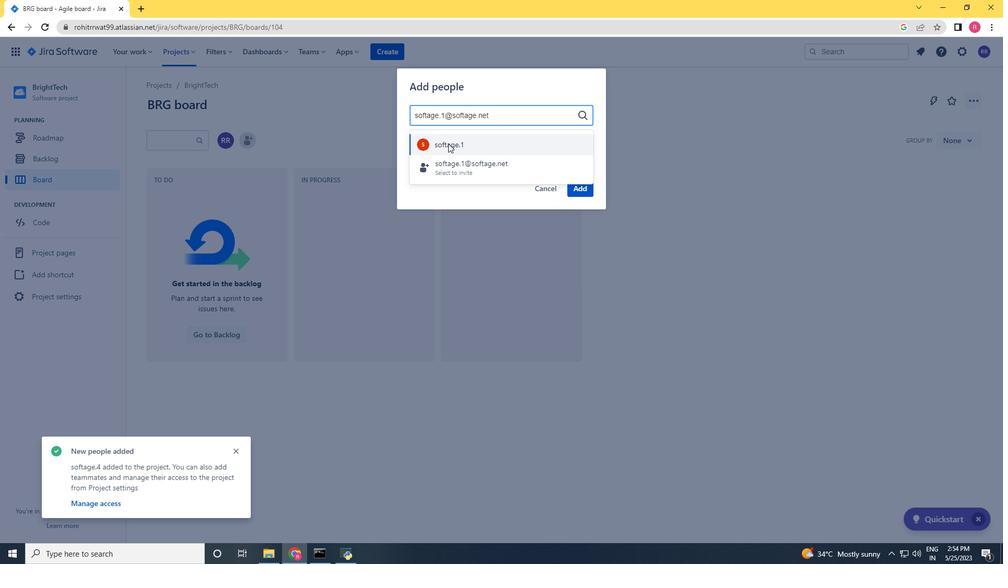 
Action: Mouse moved to (584, 193)
Screenshot: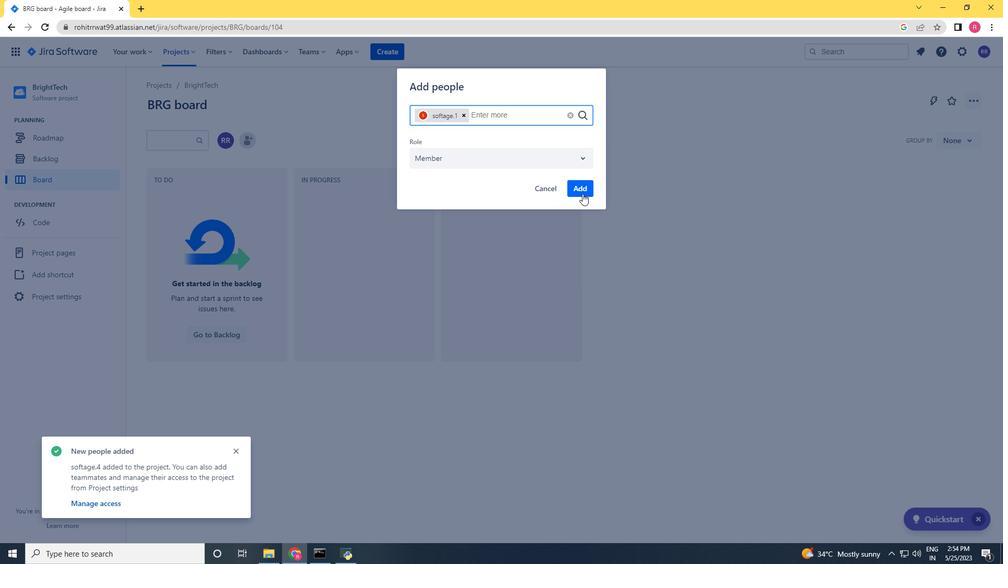 
Action: Mouse pressed left at (584, 193)
Screenshot: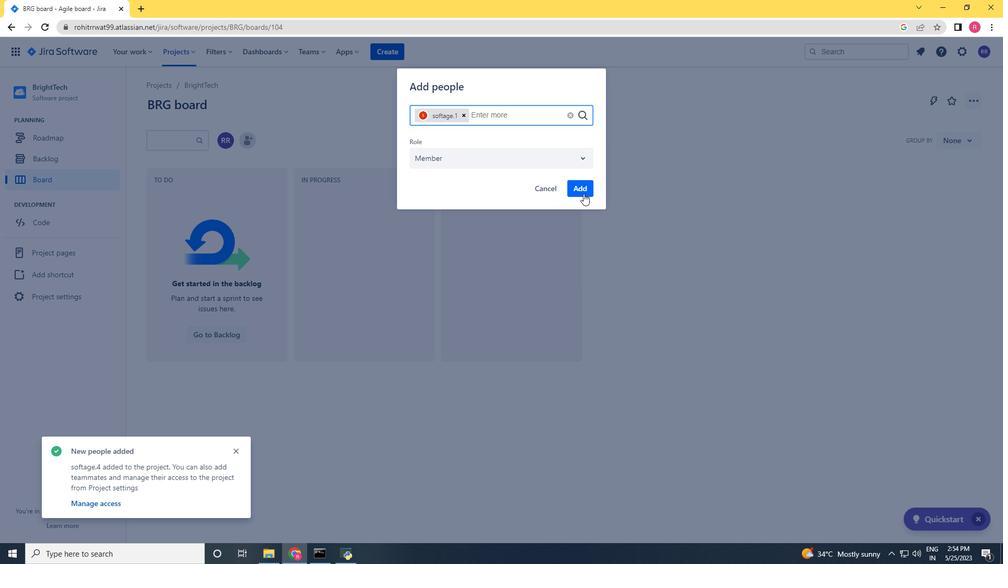 
Action: Mouse moved to (271, 225)
Screenshot: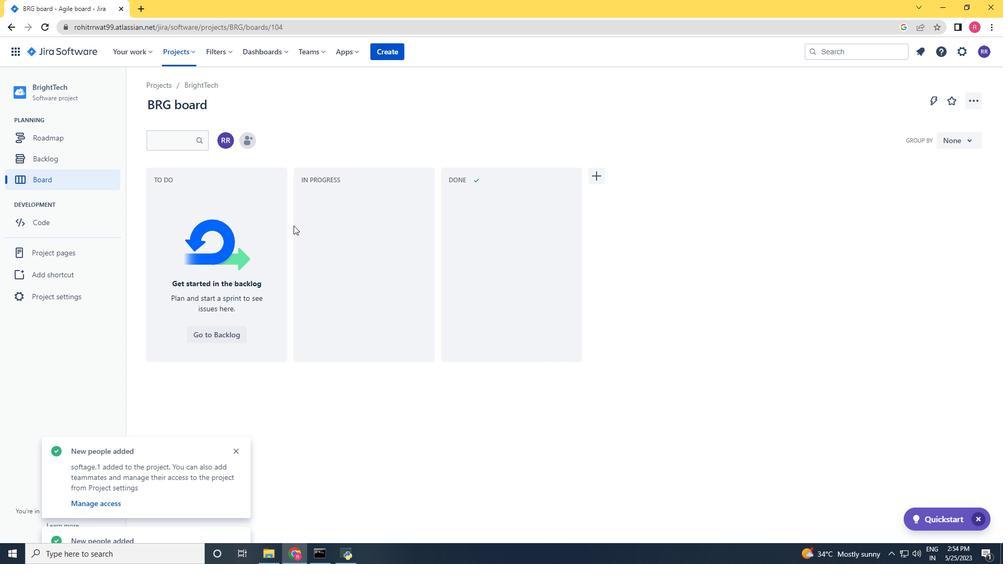 
